 Task: Create new Company, with domain: 'bankofamerica.com' and type: 'Other'. Add new contact for this company, with mail Id: 'Mohit_Patel@bankofamerica.com', First Name: Mohit, Last name:  Patel, Job Title: 'Administrative Assistant', Phone Number: '(202) 555-9013'. Change life cycle stage to  Lead and lead status to  Open. Logged in from softage.5@softage.net
Action: Mouse moved to (61, 44)
Screenshot: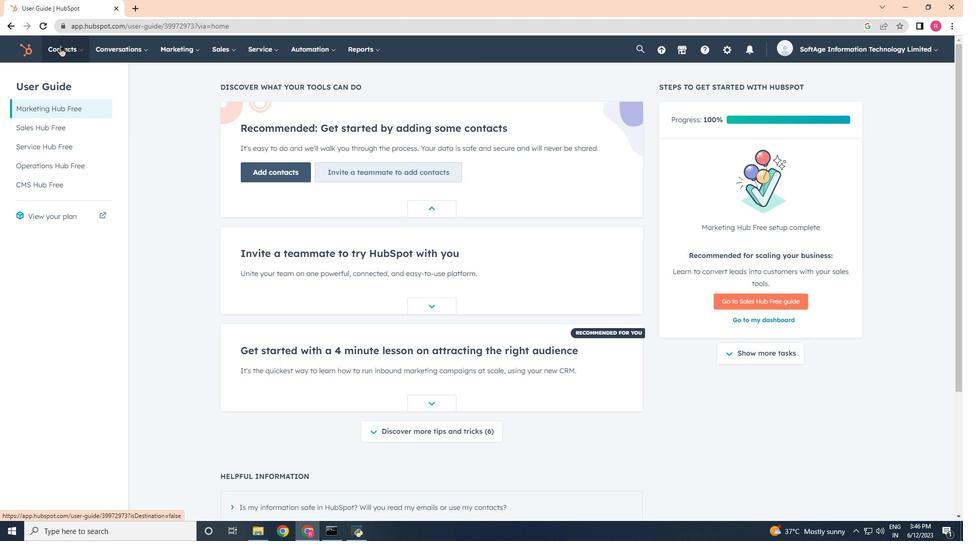 
Action: Mouse pressed left at (61, 44)
Screenshot: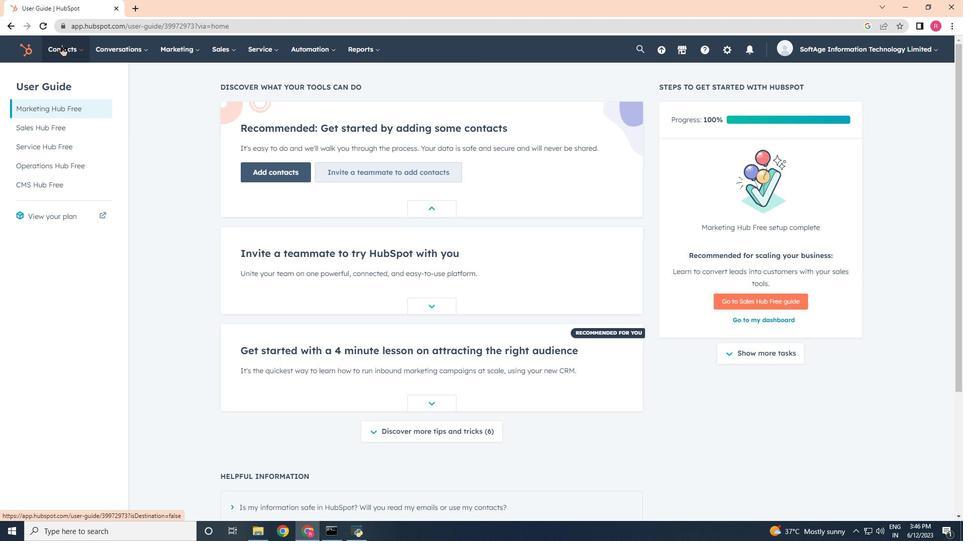 
Action: Mouse moved to (98, 92)
Screenshot: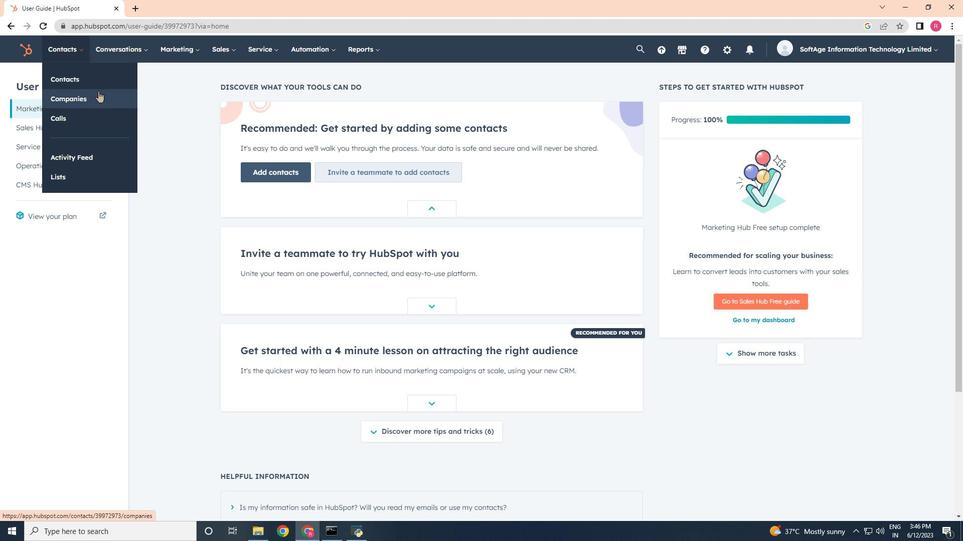 
Action: Mouse pressed left at (98, 92)
Screenshot: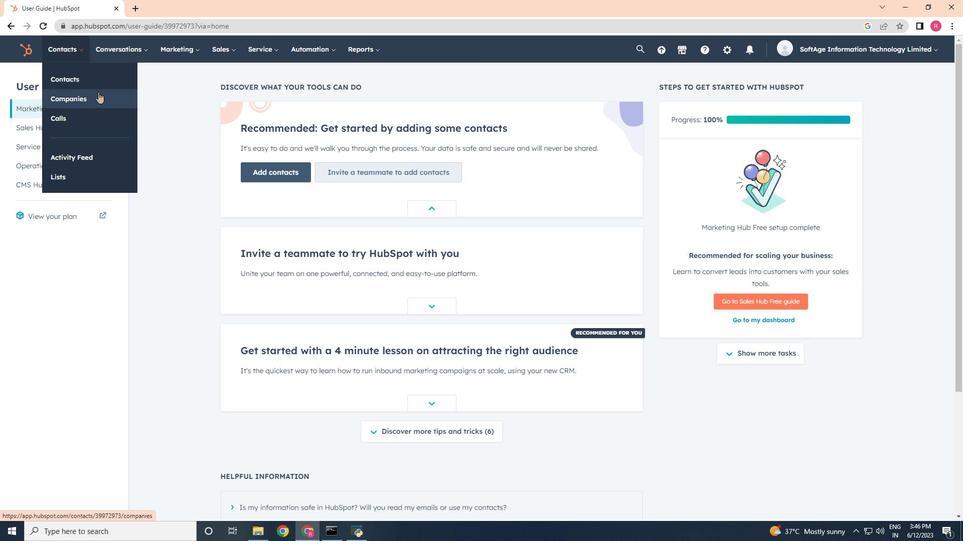 
Action: Mouse moved to (915, 86)
Screenshot: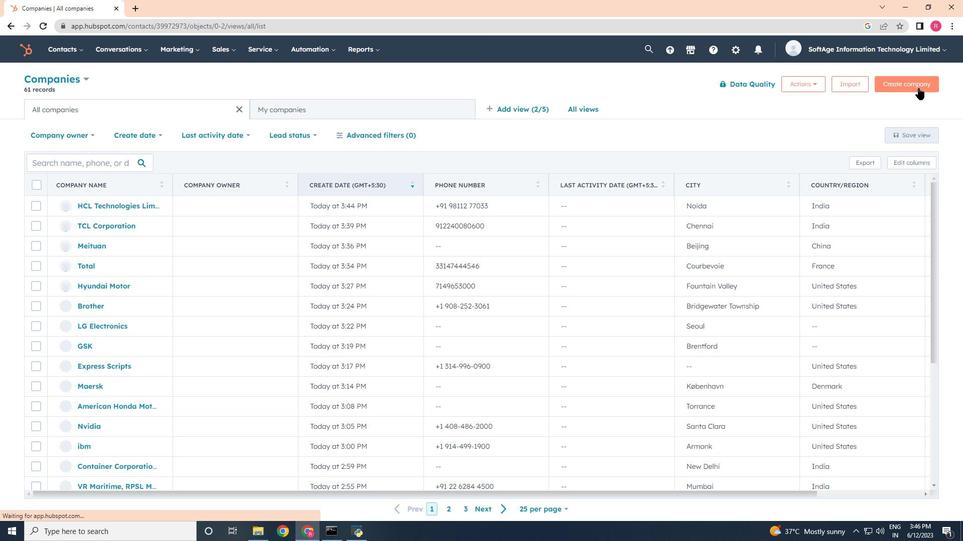 
Action: Mouse pressed left at (915, 86)
Screenshot: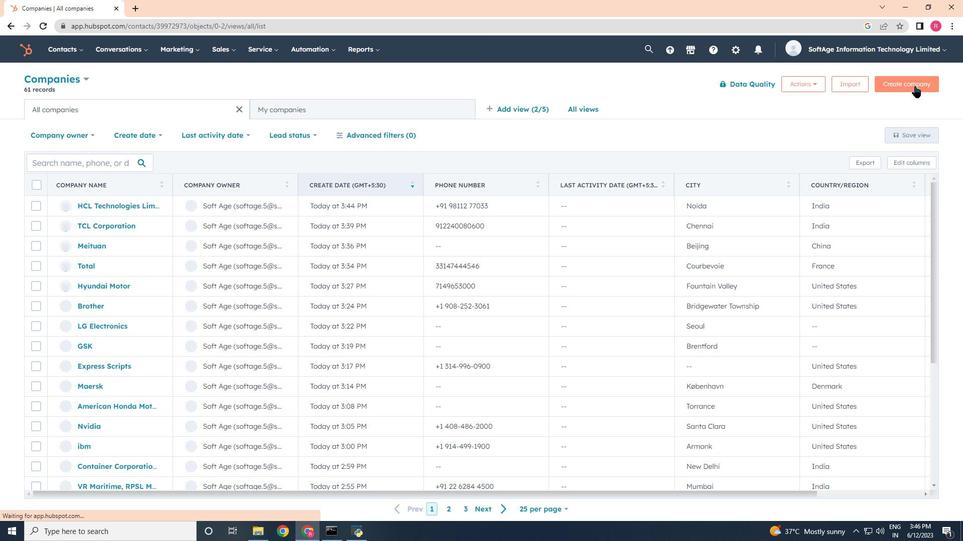 
Action: Mouse moved to (736, 133)
Screenshot: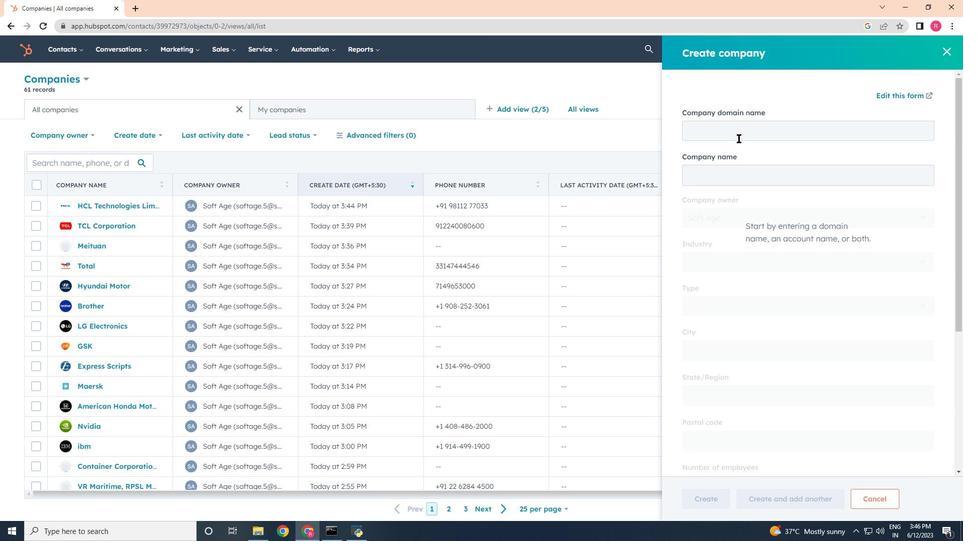 
Action: Mouse pressed left at (736, 133)
Screenshot: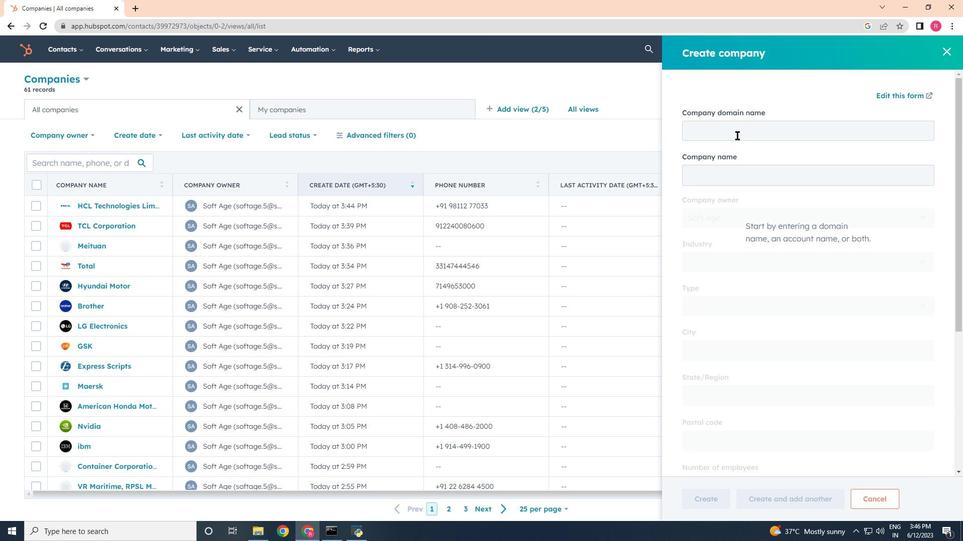 
Action: Key pressed bankofamerica.com
Screenshot: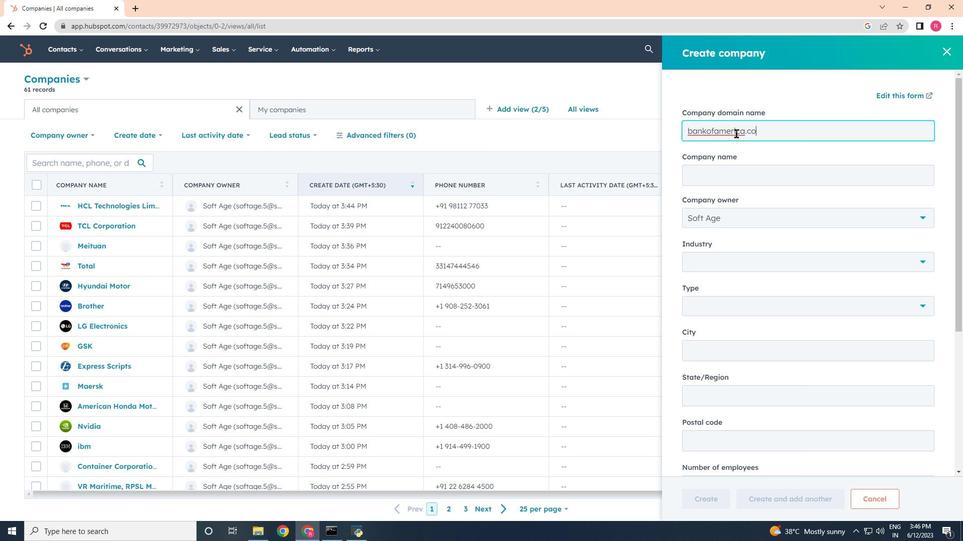 
Action: Mouse moved to (729, 298)
Screenshot: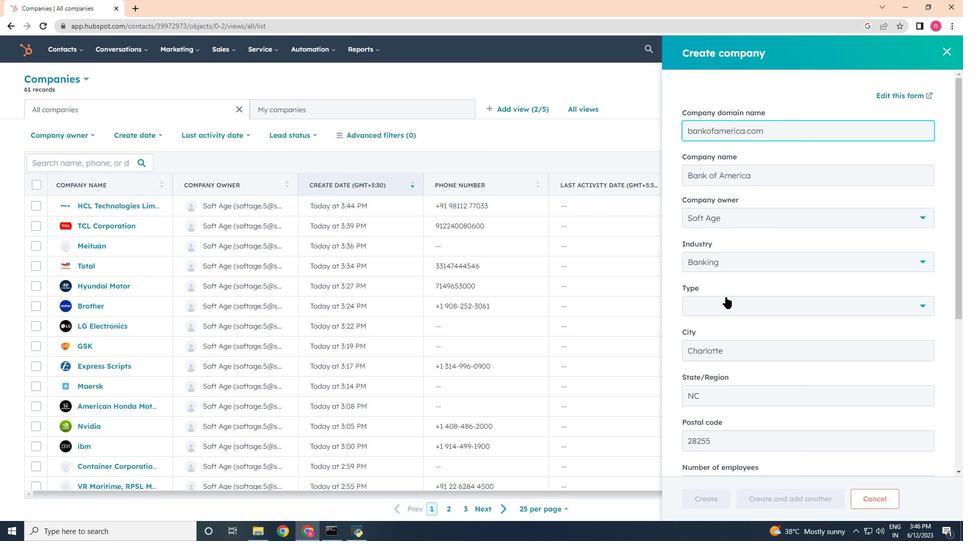 
Action: Mouse pressed left at (729, 298)
Screenshot: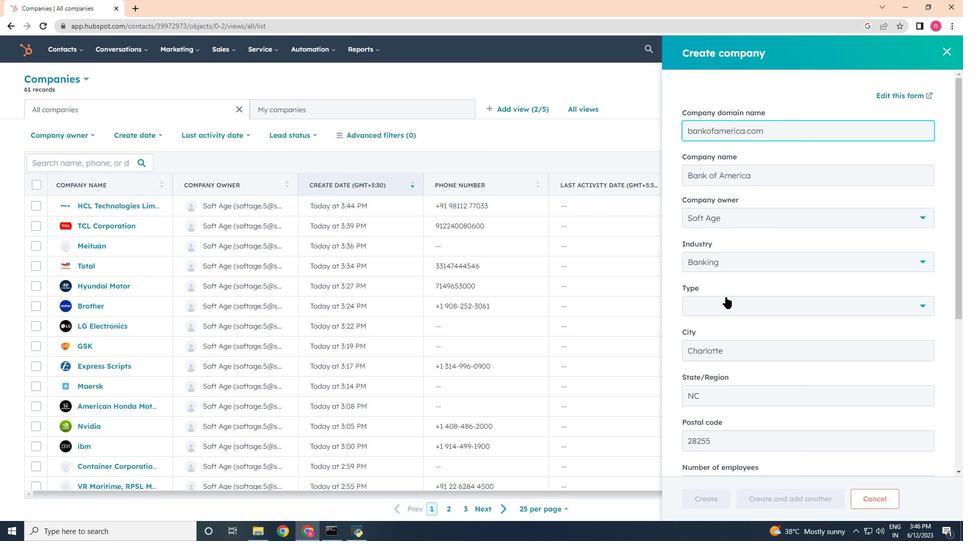 
Action: Mouse moved to (713, 426)
Screenshot: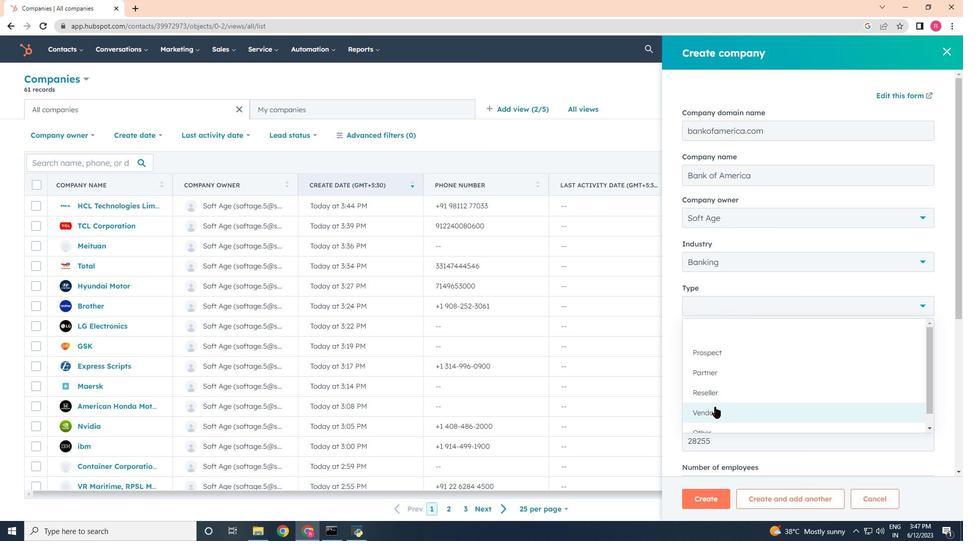 
Action: Mouse pressed left at (713, 426)
Screenshot: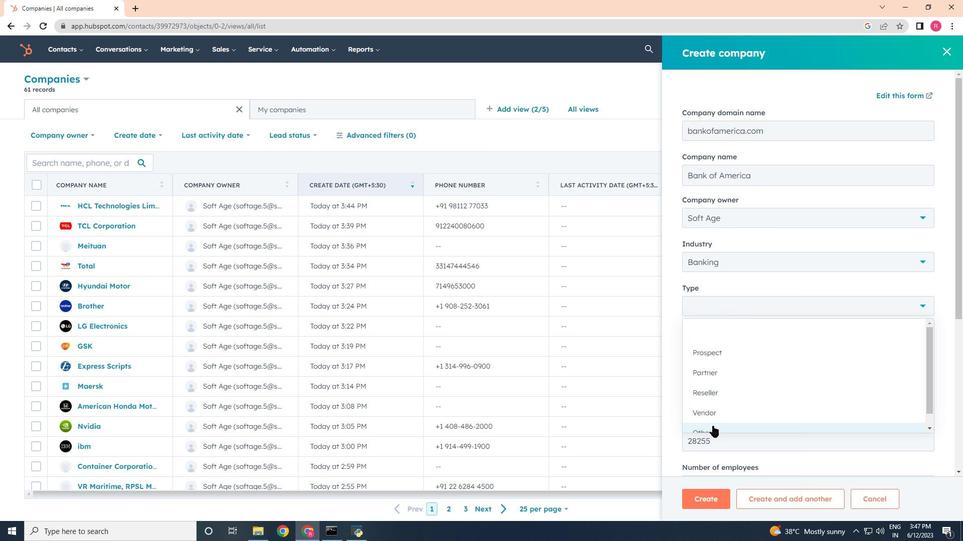 
Action: Mouse moved to (723, 400)
Screenshot: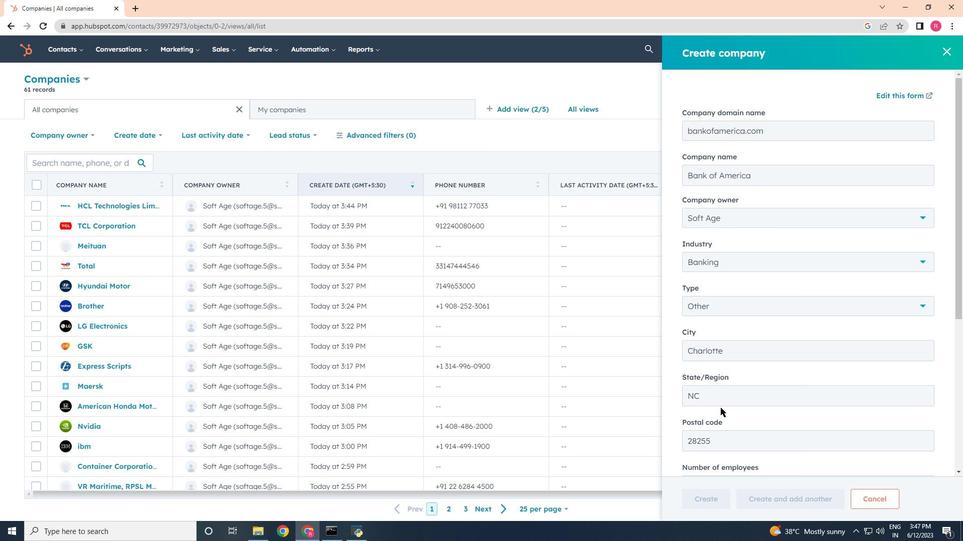 
Action: Mouse scrolled (723, 400) with delta (0, 0)
Screenshot: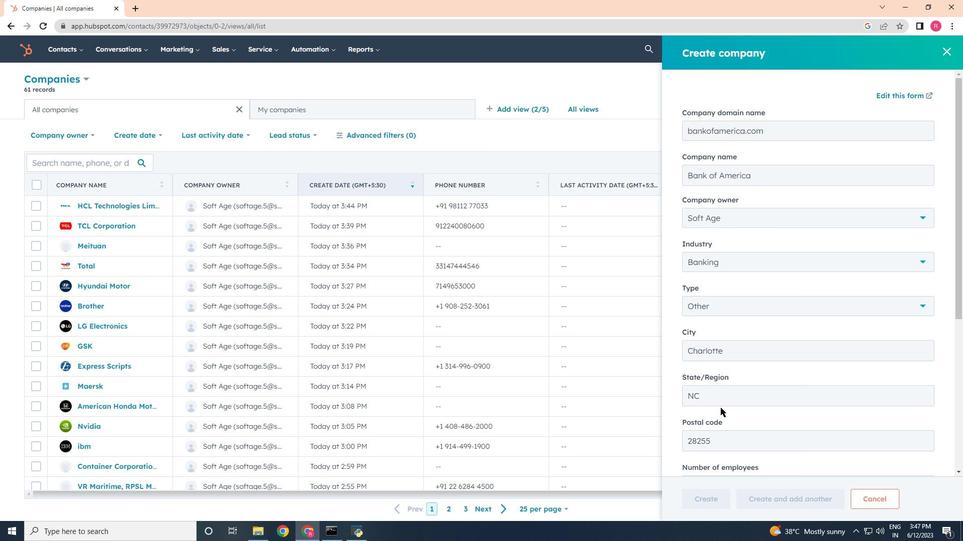 
Action: Mouse scrolled (723, 400) with delta (0, 0)
Screenshot: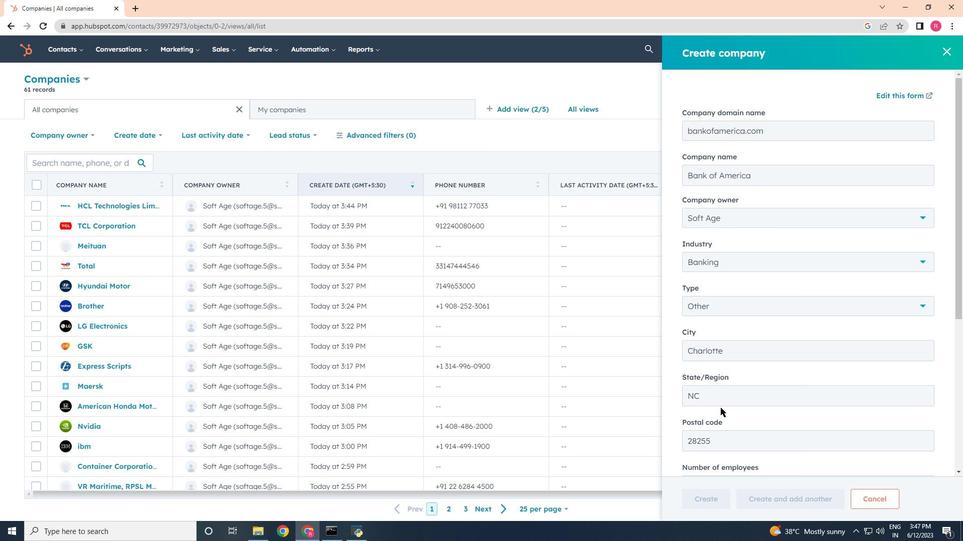 
Action: Mouse scrolled (723, 400) with delta (0, 0)
Screenshot: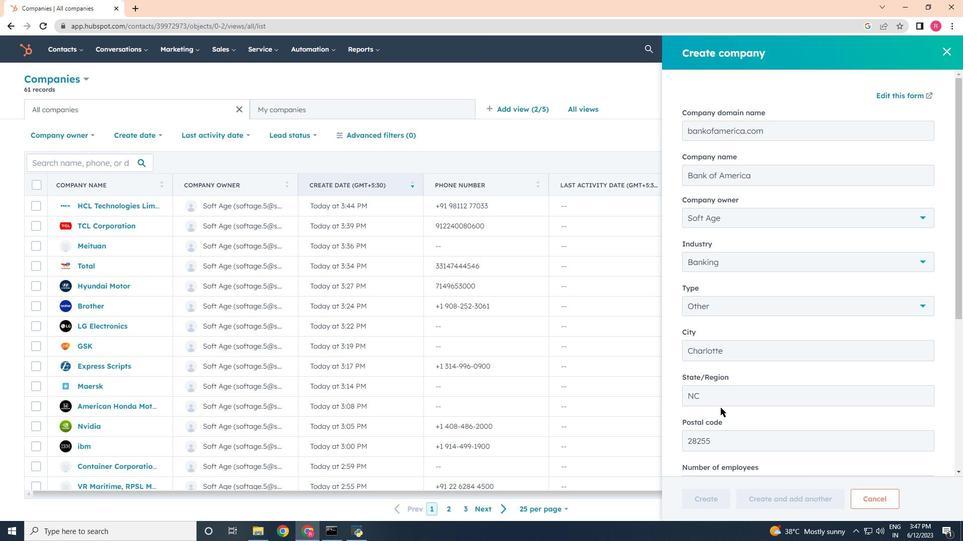 
Action: Mouse scrolled (723, 400) with delta (0, 0)
Screenshot: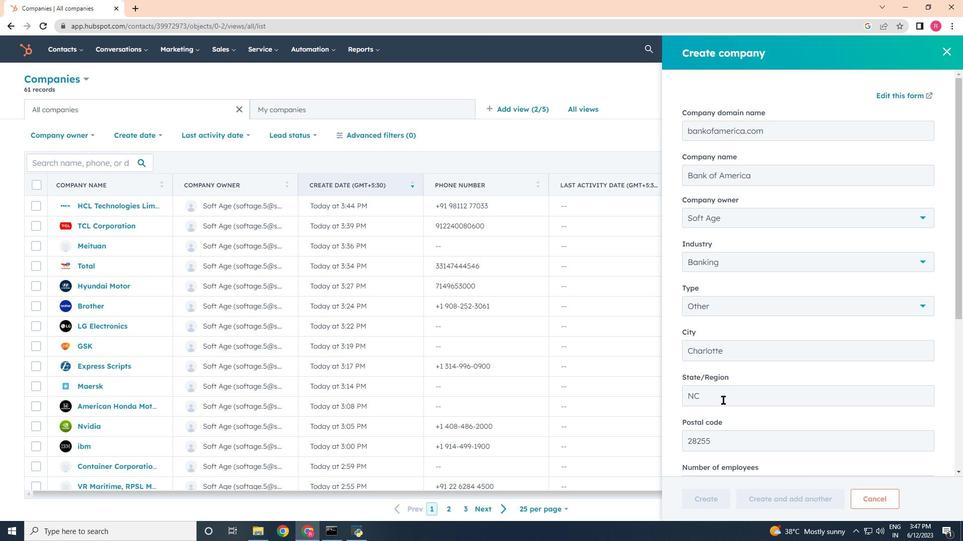 
Action: Mouse moved to (725, 398)
Screenshot: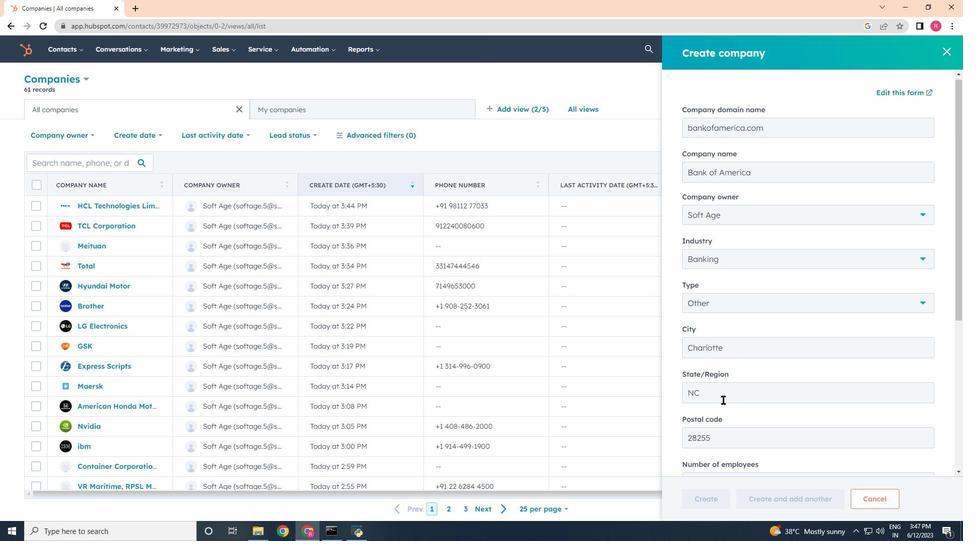 
Action: Mouse scrolled (725, 398) with delta (0, 0)
Screenshot: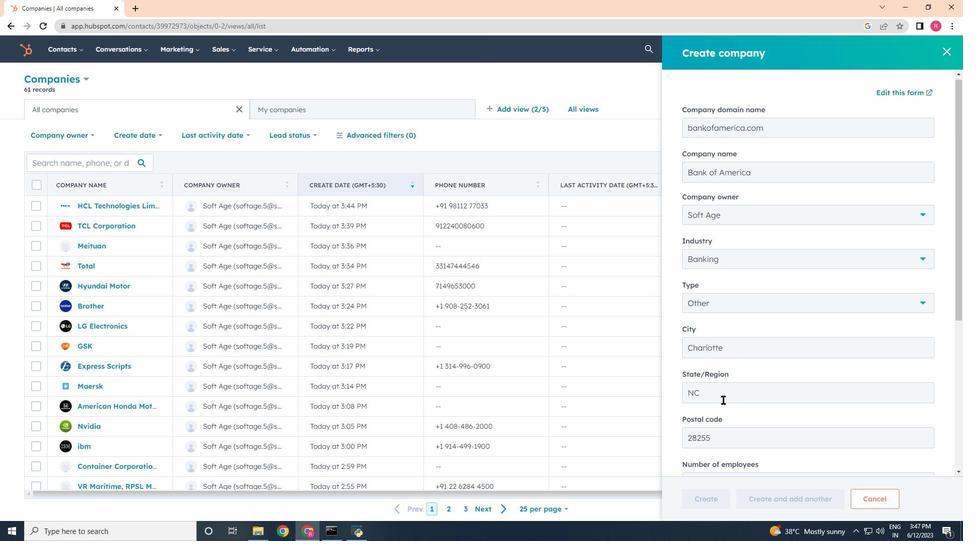 
Action: Mouse moved to (701, 501)
Screenshot: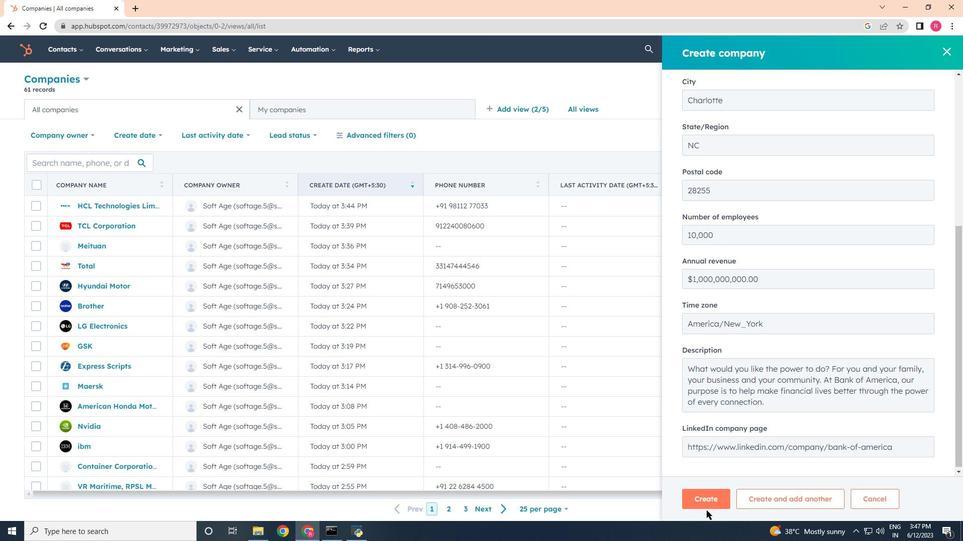 
Action: Mouse pressed left at (701, 501)
Screenshot: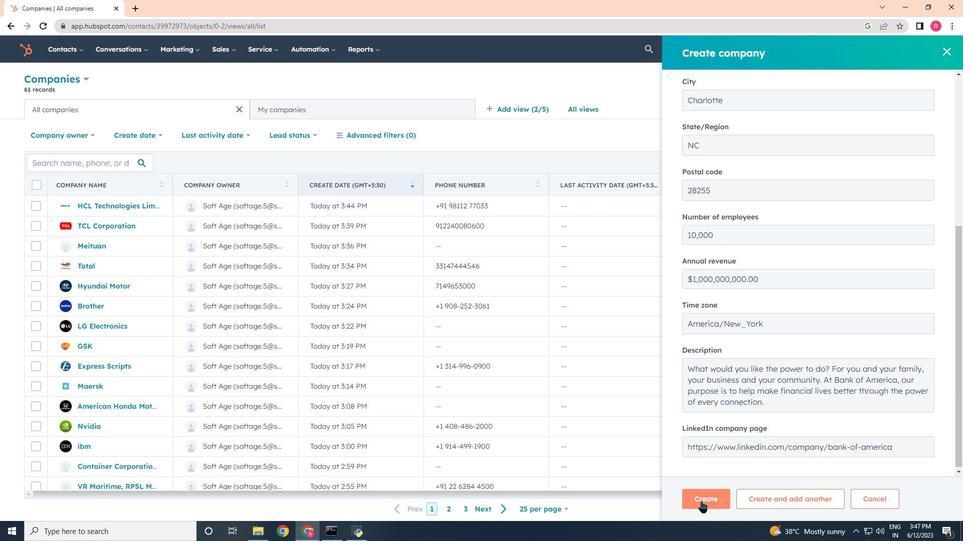 
Action: Mouse moved to (685, 325)
Screenshot: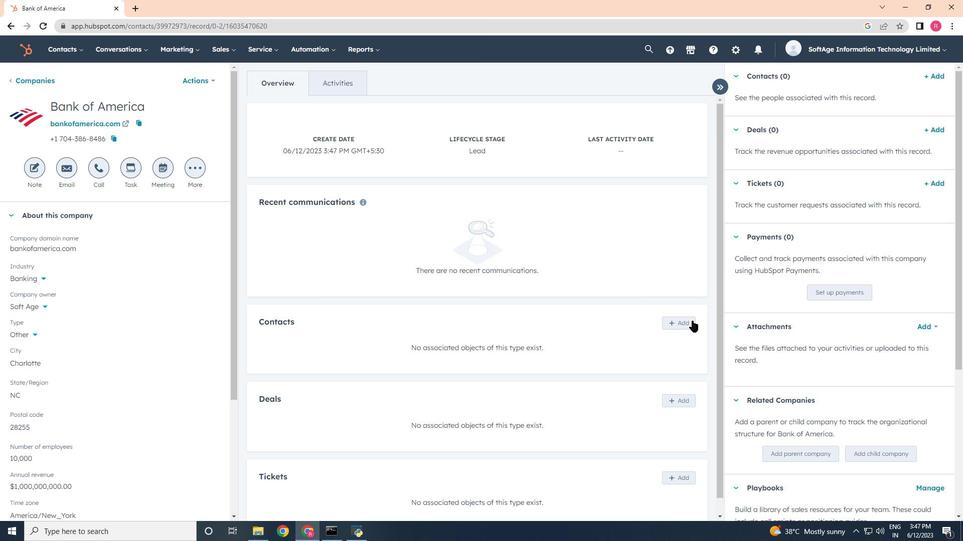 
Action: Mouse pressed left at (685, 325)
Screenshot: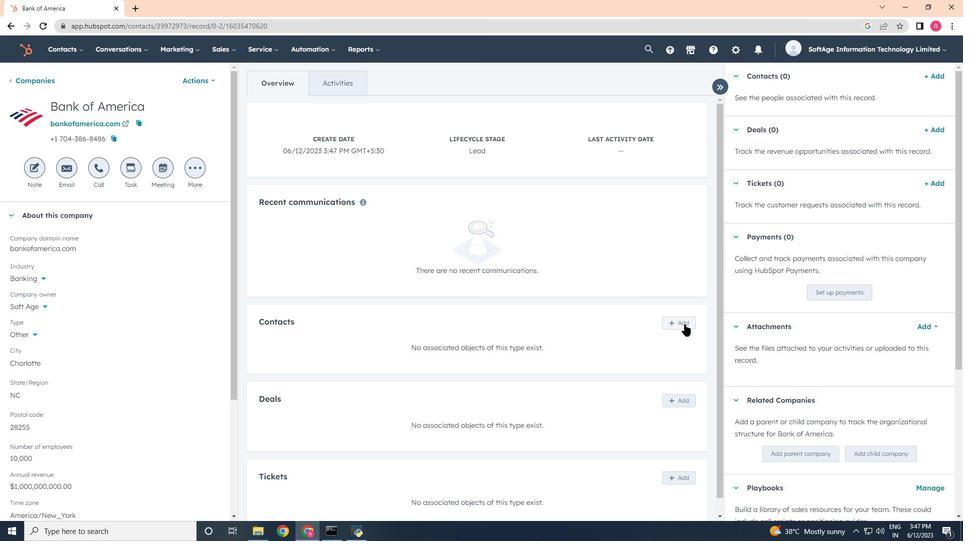 
Action: Mouse moved to (738, 106)
Screenshot: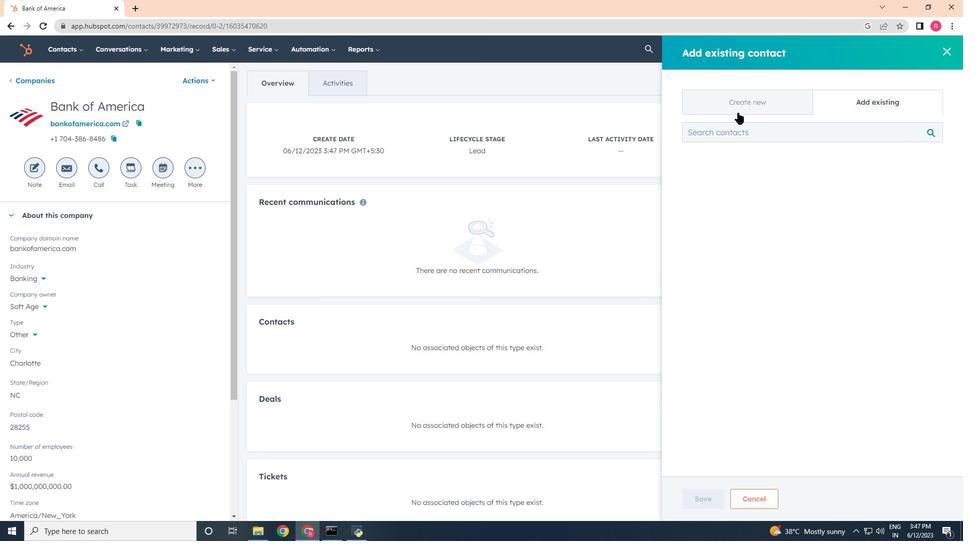 
Action: Mouse pressed left at (738, 106)
Screenshot: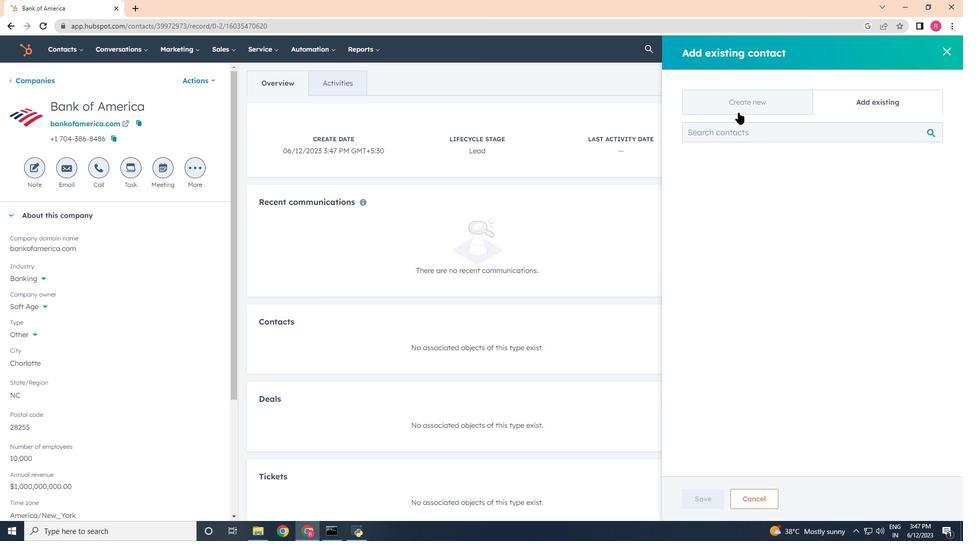 
Action: Mouse moved to (734, 175)
Screenshot: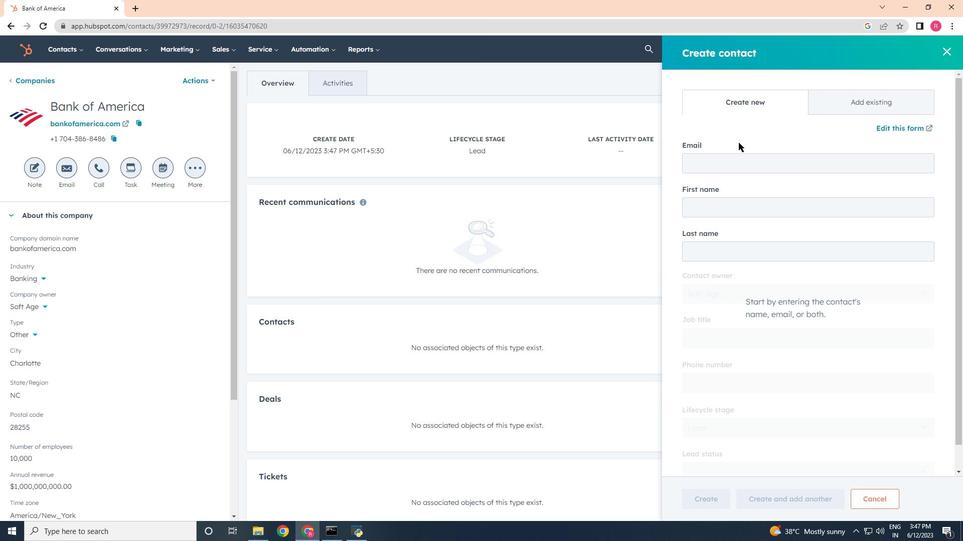 
Action: Mouse pressed left at (734, 175)
Screenshot: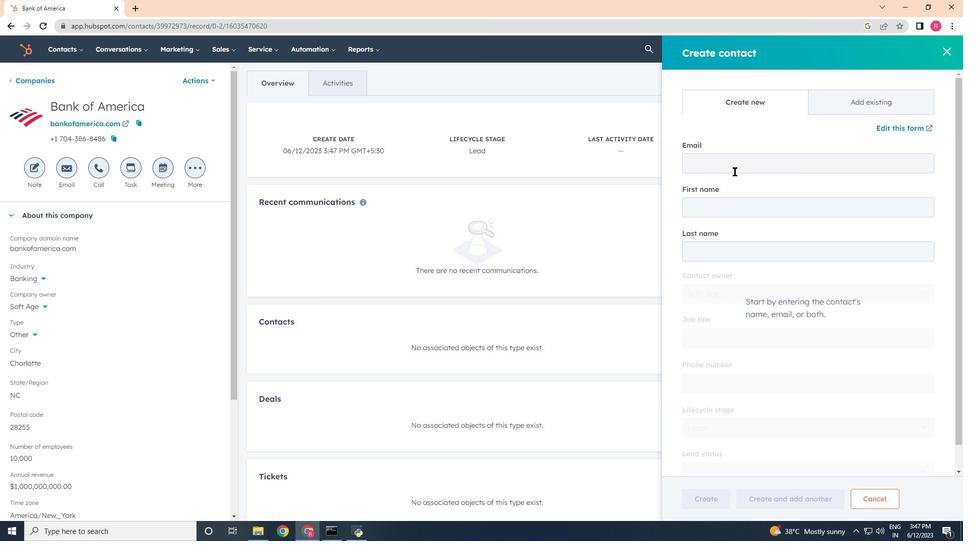 
Action: Mouse moved to (724, 161)
Screenshot: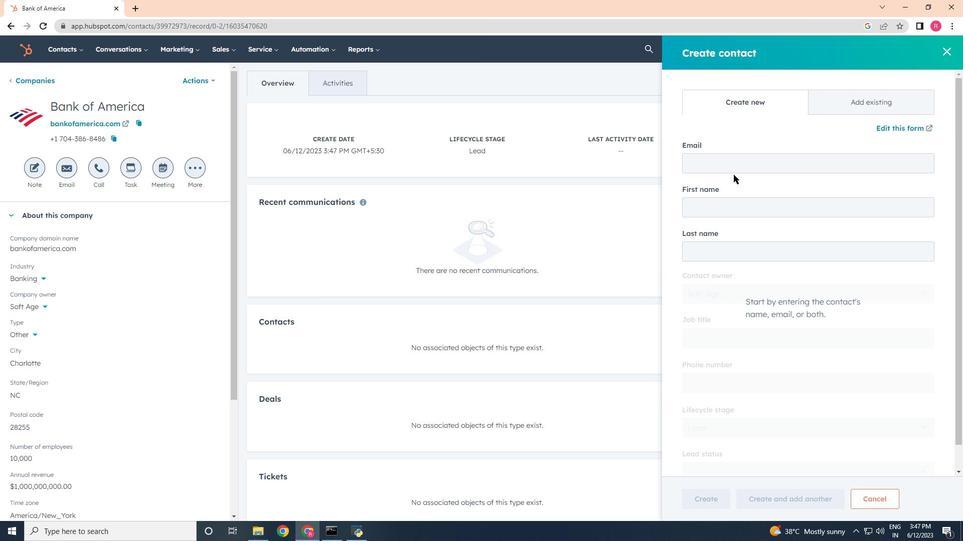 
Action: Mouse pressed left at (724, 161)
Screenshot: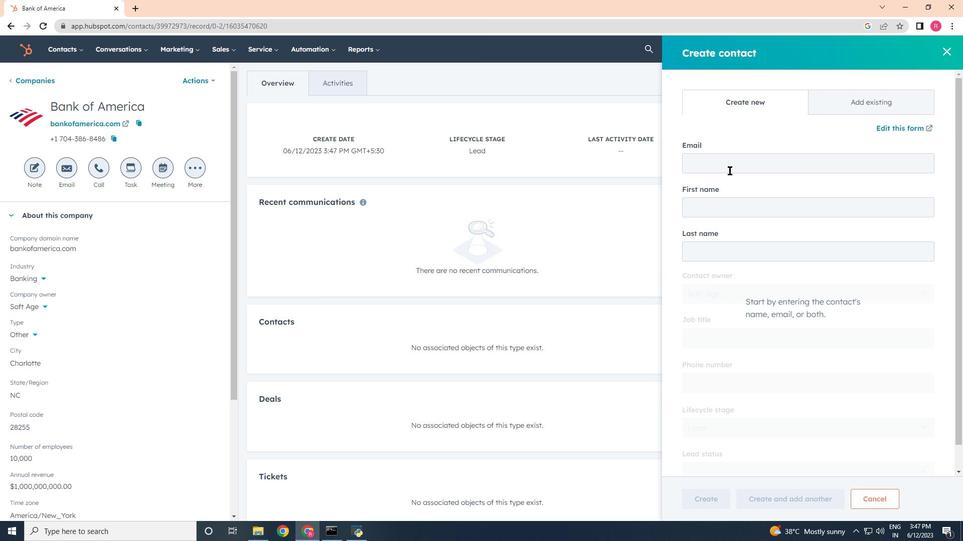 
Action: Key pressed <Key.shift>Mohit<Key.shift><Key.shift><Key.shift><Key.shift><Key.shift><Key.shift><Key.shift><Key.shift><Key.shift><Key.shift><Key.shift><Key.shift><Key.shift><Key.shift><Key.shift><Key.shift><Key.shift><Key.shift><Key.shift><Key.shift><Key.shift><Key.shift>_p<Key.shift><Key.backspace><Key.shift>Ptel
Screenshot: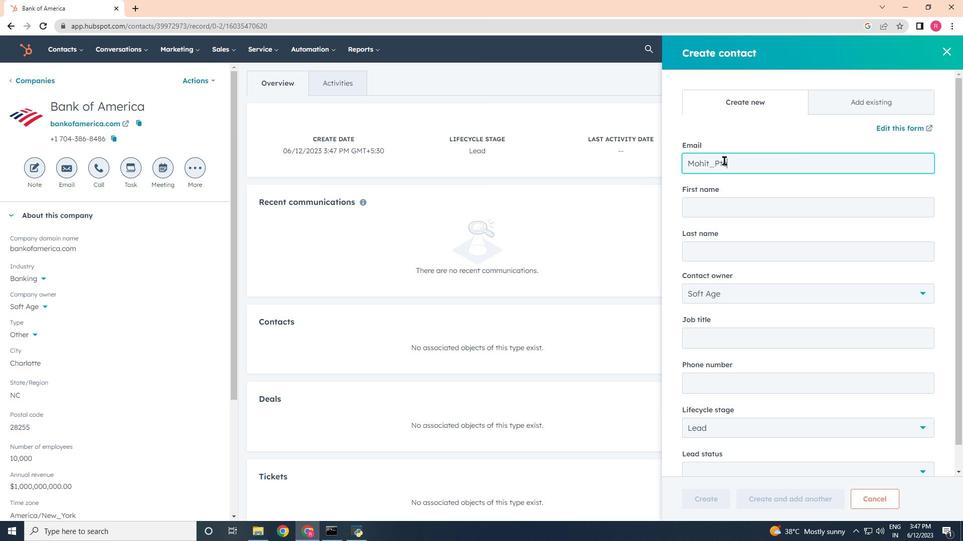 
Action: Mouse moved to (893, 245)
Screenshot: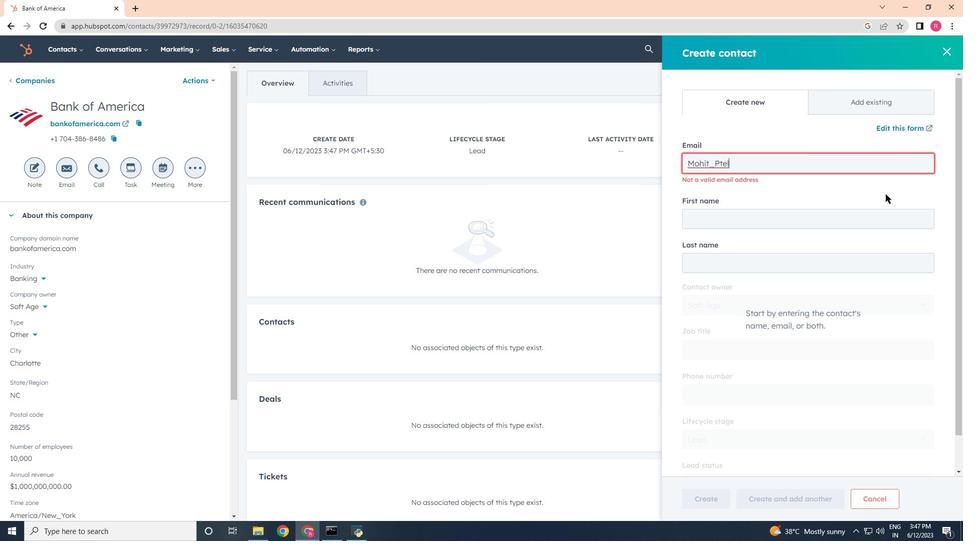
Action: Key pressed <Key.backspace><Key.backspace><Key.backspace>atel<Key.shift>@bankofamerica
Screenshot: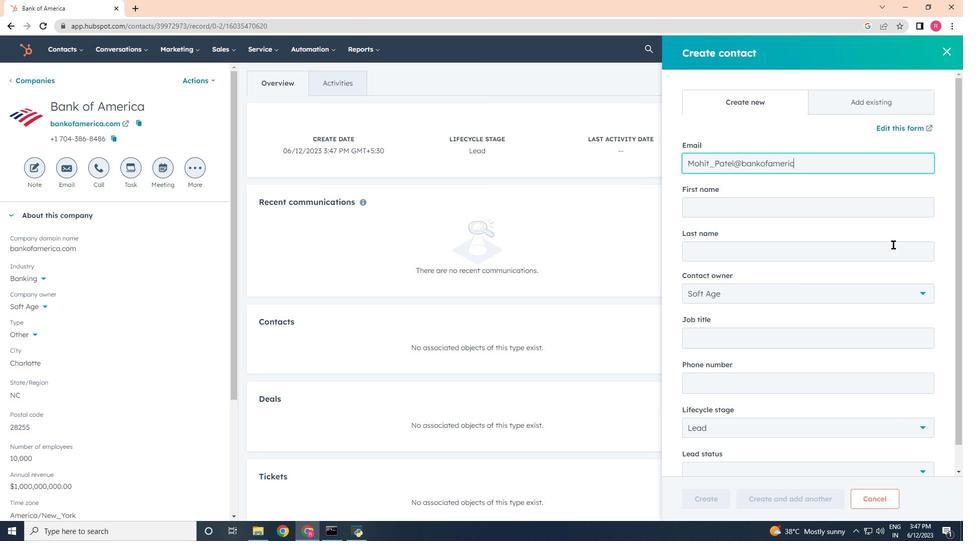 
Action: Mouse moved to (740, 222)
Screenshot: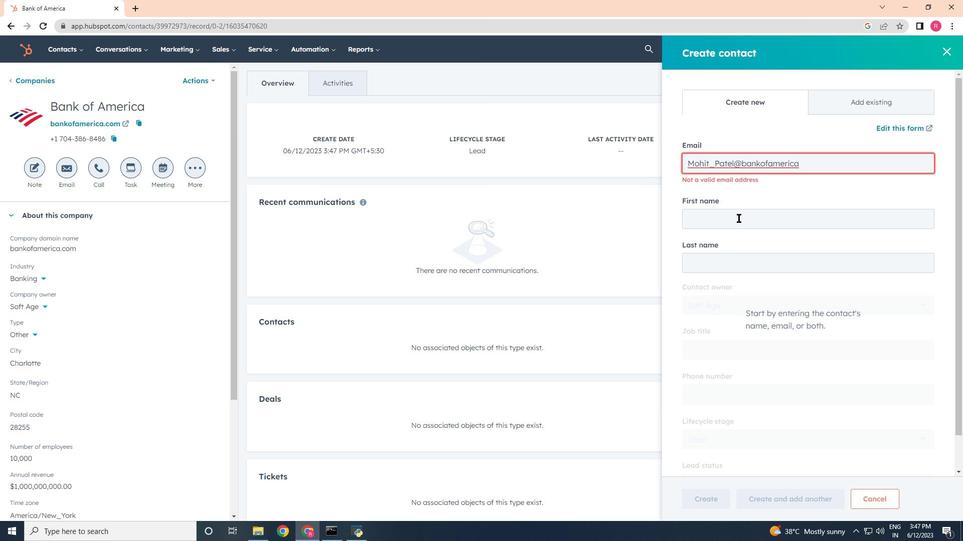 
Action: Mouse pressed left at (740, 222)
Screenshot: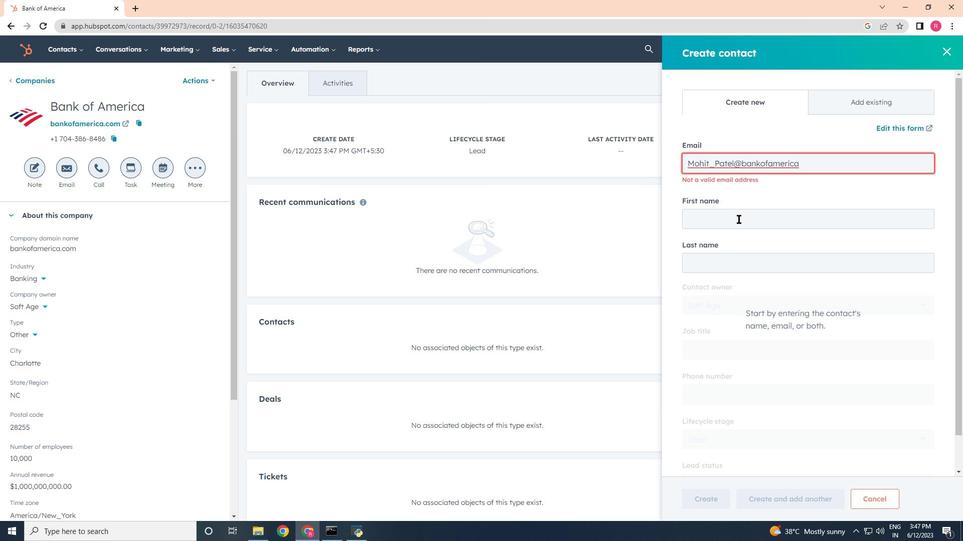 
Action: Mouse moved to (825, 169)
Screenshot: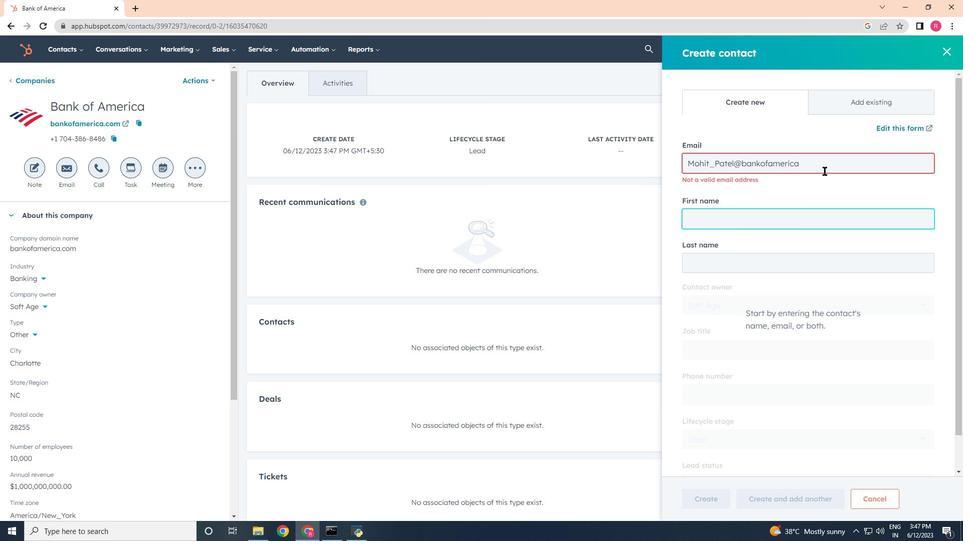 
Action: Mouse pressed left at (825, 169)
Screenshot: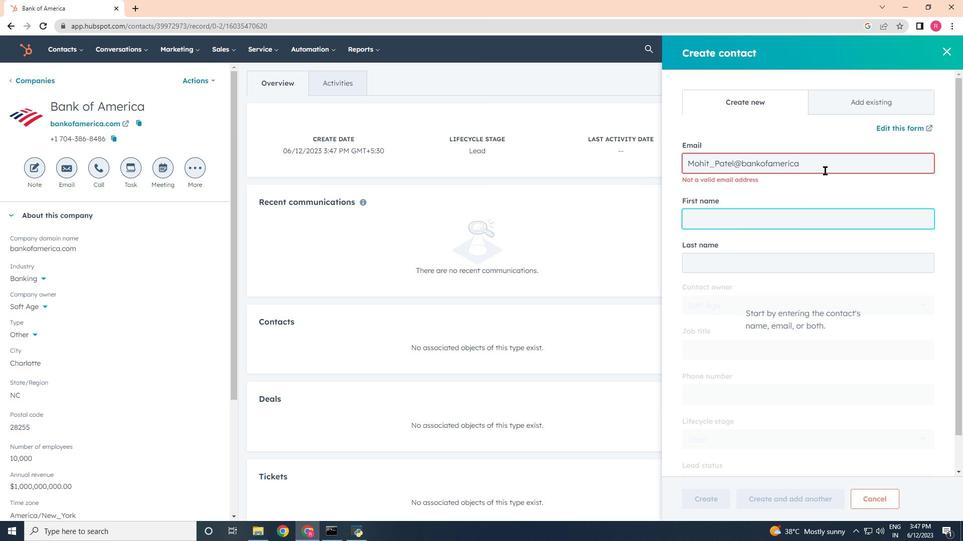 
Action: Key pressed <Key.backspace>a
Screenshot: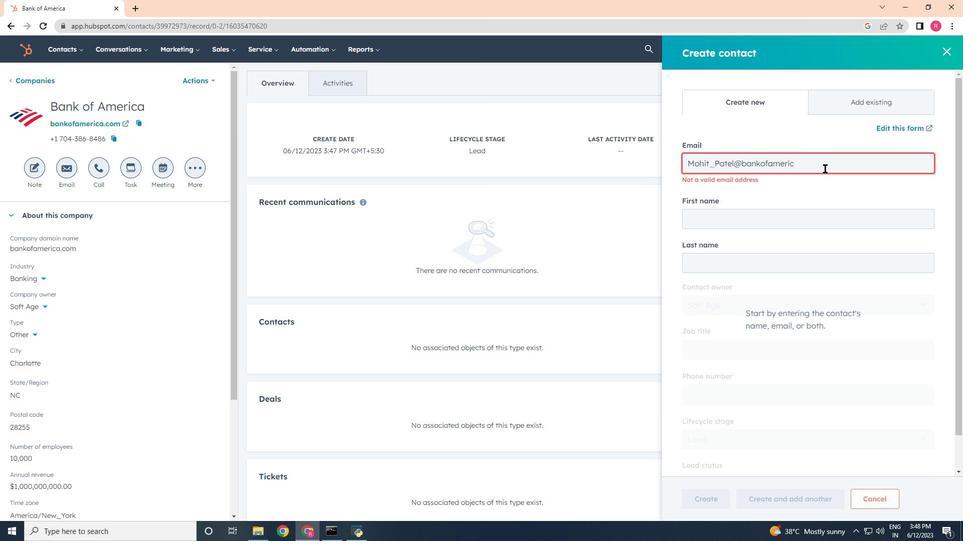 
Action: Mouse moved to (717, 169)
Screenshot: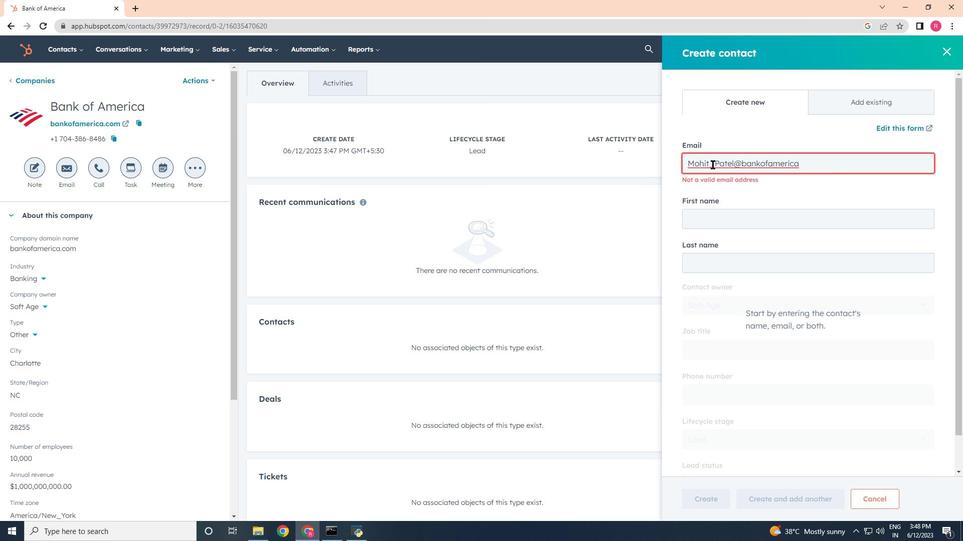 
Action: Mouse pressed left at (717, 169)
Screenshot: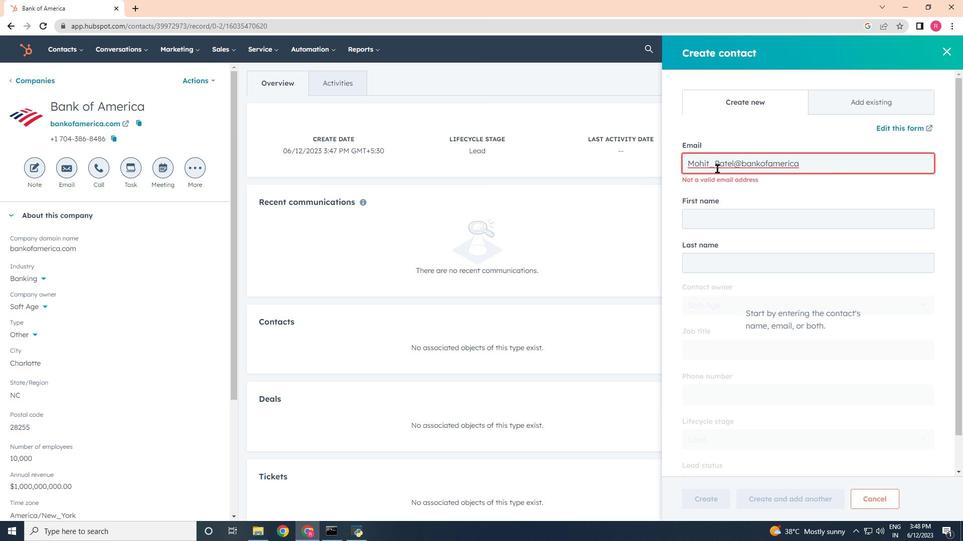 
Action: Mouse moved to (815, 159)
Screenshot: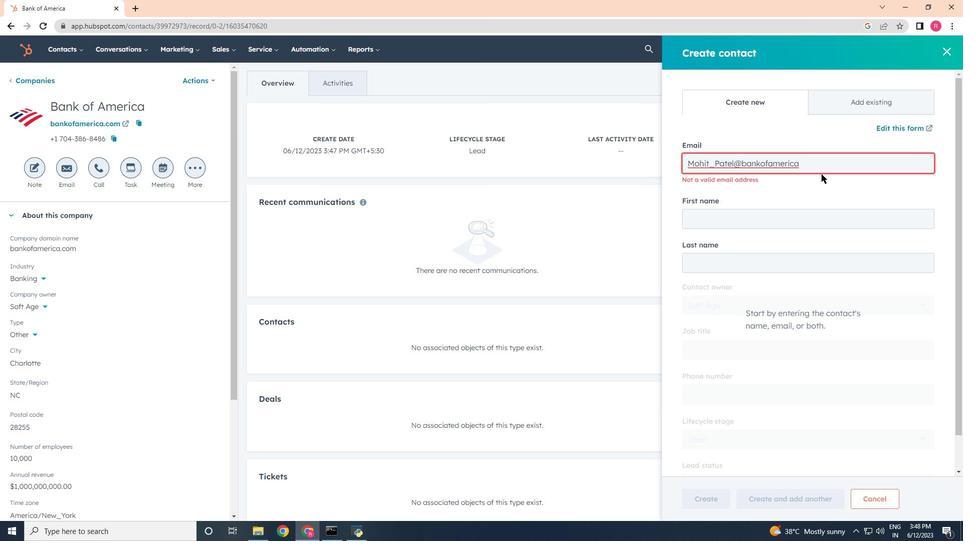 
Action: Mouse pressed left at (815, 159)
Screenshot: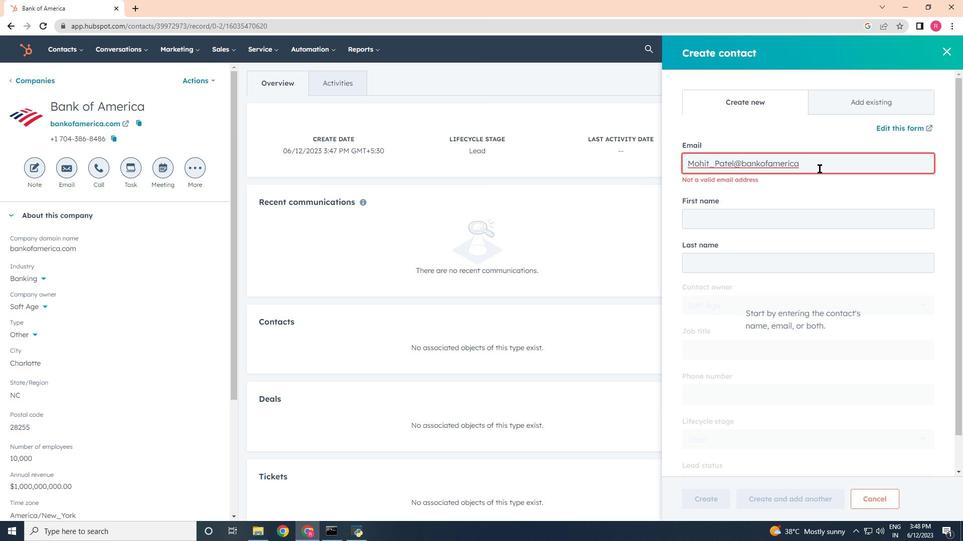 
Action: Mouse moved to (814, 161)
Screenshot: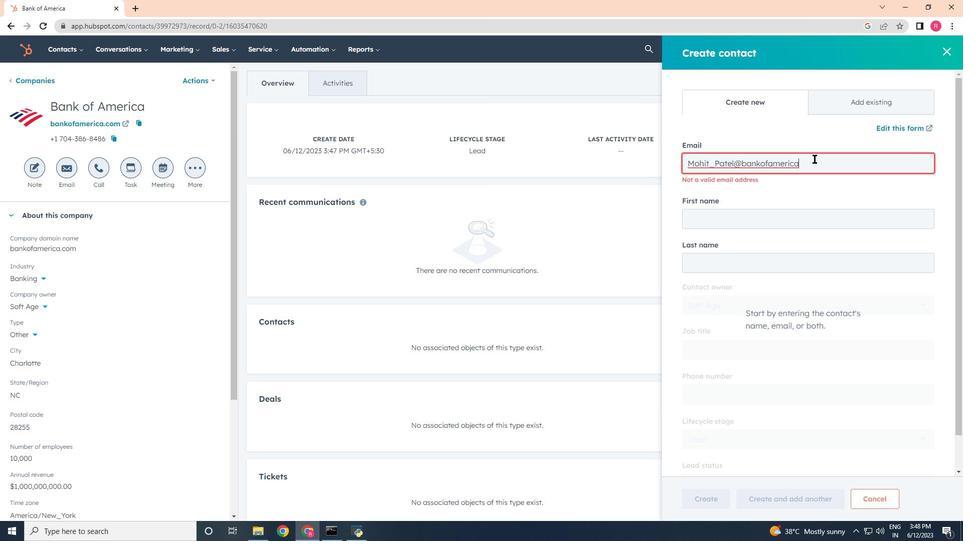 
Action: Key pressed .com
Screenshot: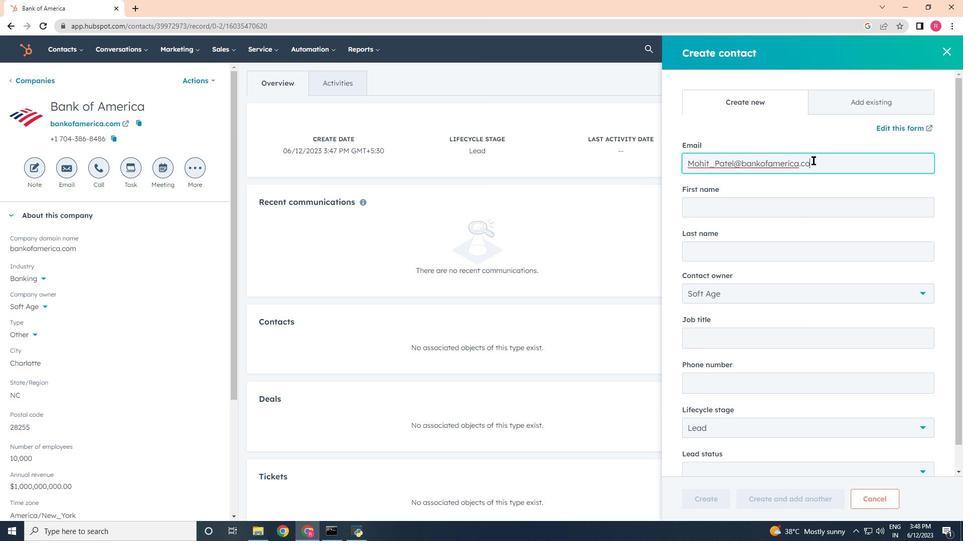 
Action: Mouse moved to (785, 209)
Screenshot: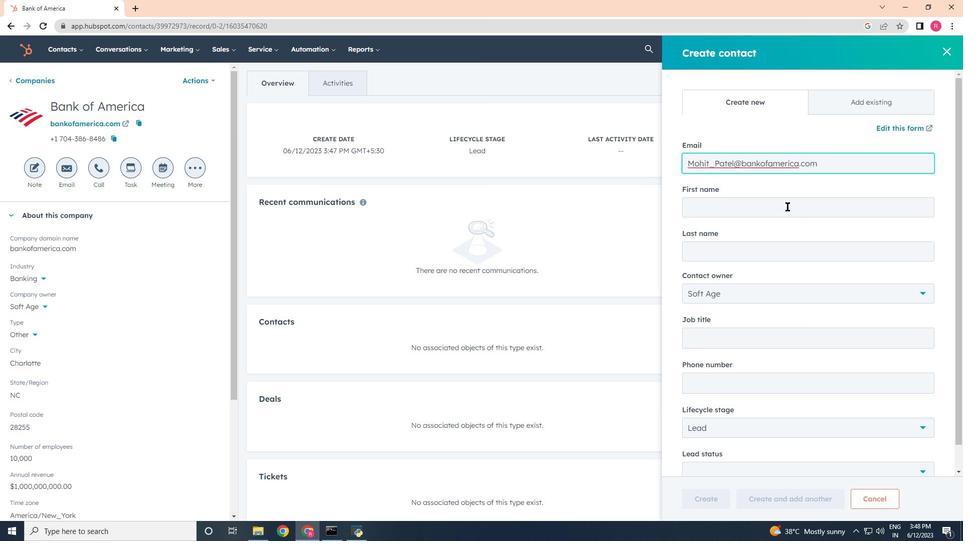 
Action: Mouse pressed left at (785, 209)
Screenshot: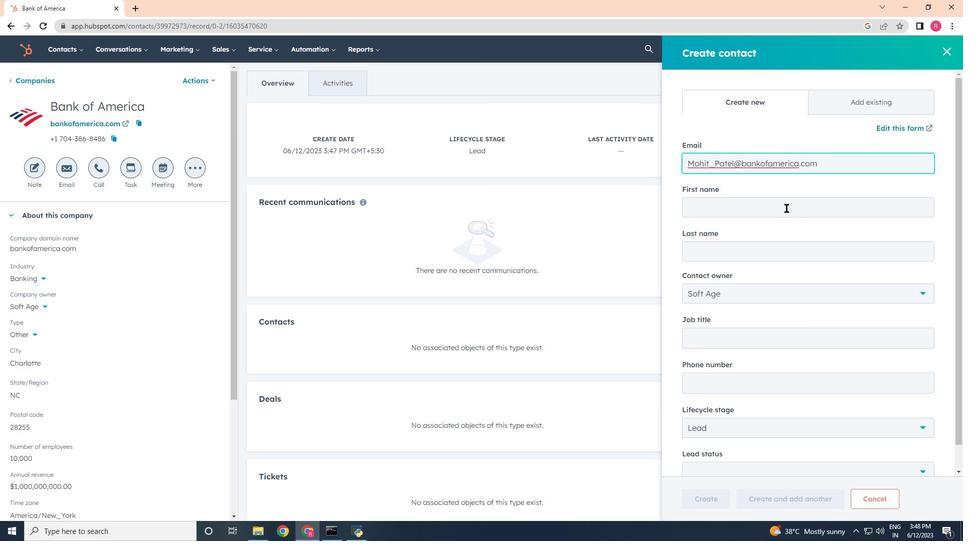 
Action: Key pressed <Key.shift><Key.shift>Mohit<Key.tab><Key.shift>Patel
Screenshot: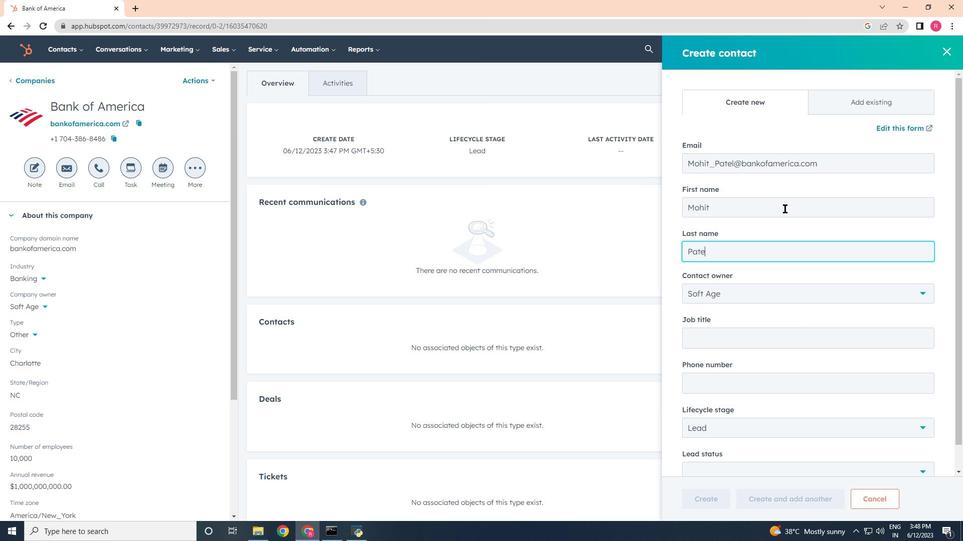 
Action: Mouse moved to (747, 336)
Screenshot: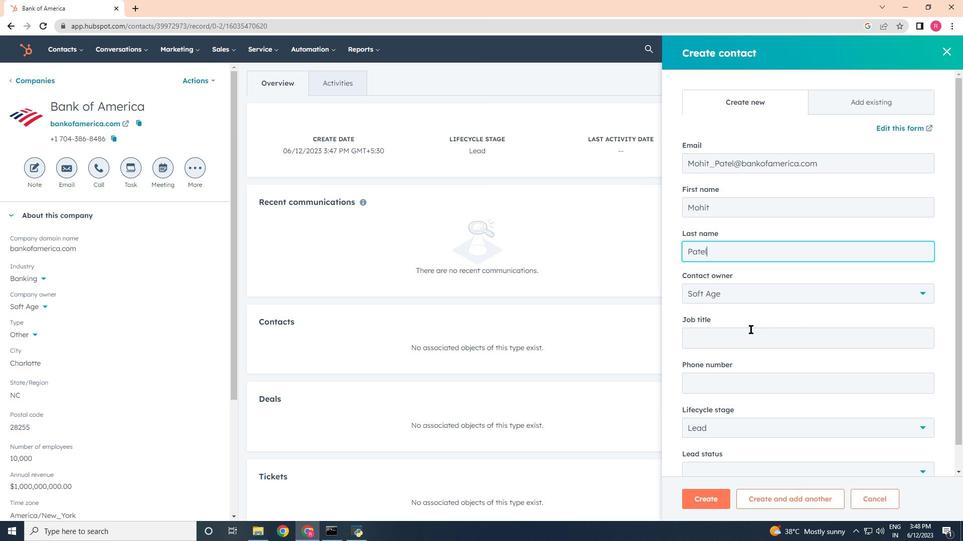 
Action: Mouse pressed left at (747, 336)
Screenshot: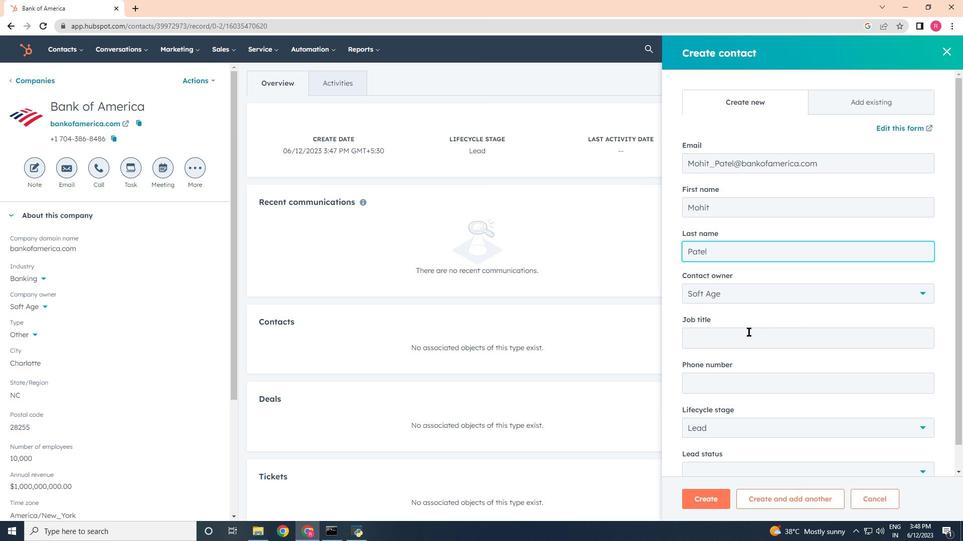 
Action: Key pressed <Key.shift>Administrative<Key.space><Key.shift>Assistant<Key.tab>2025559013
Screenshot: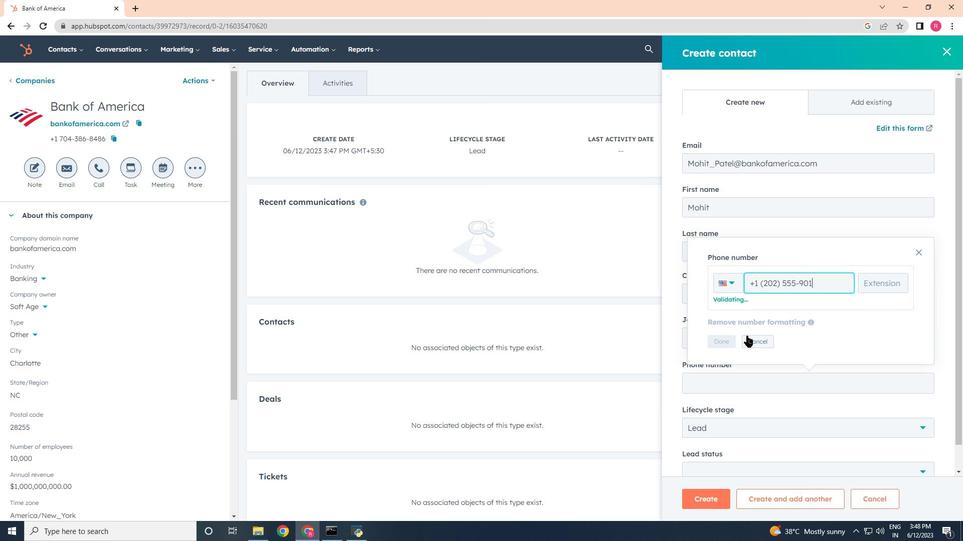 
Action: Mouse moved to (709, 339)
Screenshot: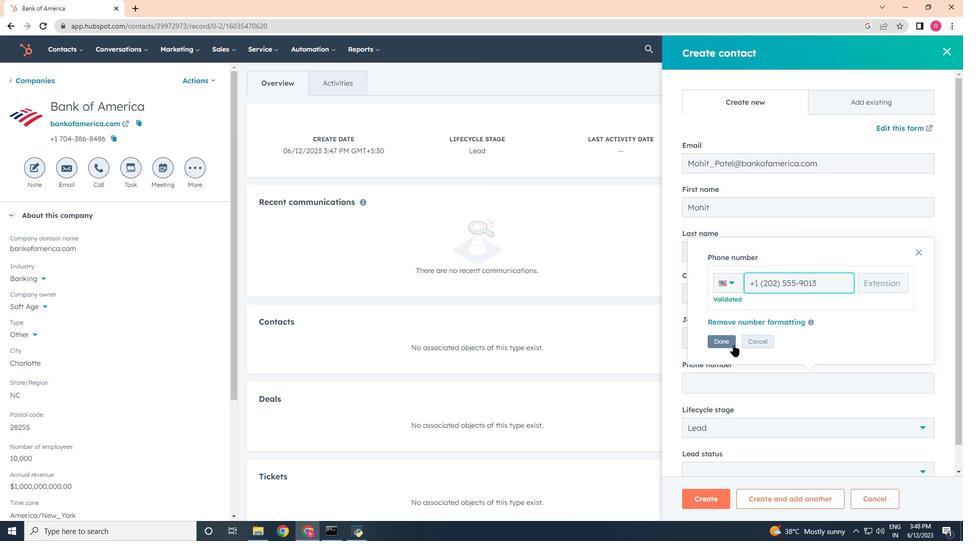 
Action: Mouse pressed left at (709, 339)
Screenshot: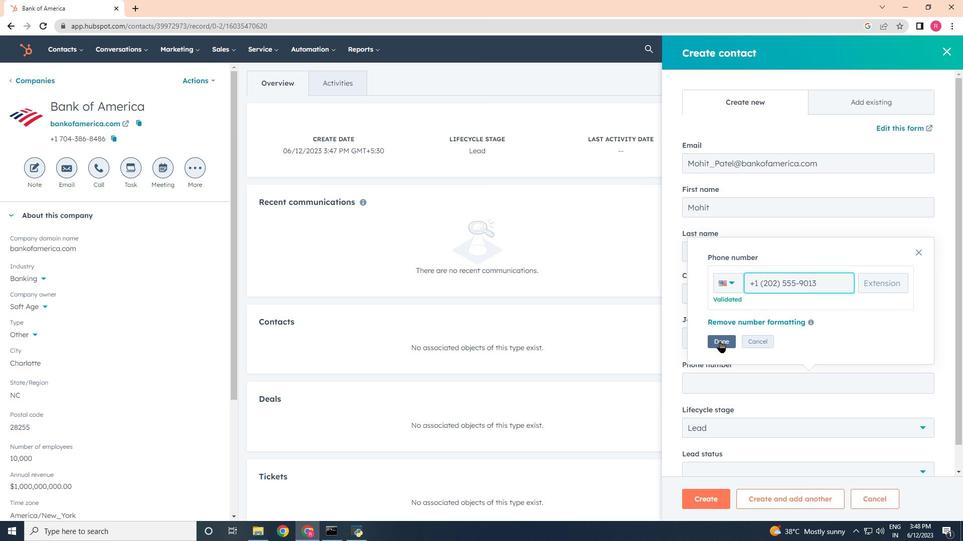 
Action: Mouse moved to (751, 430)
Screenshot: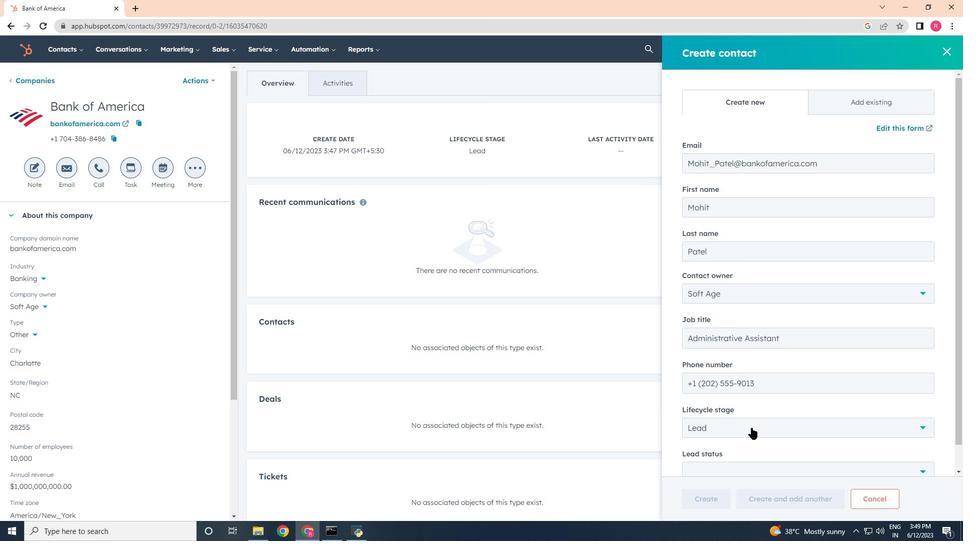 
Action: Mouse scrolled (751, 430) with delta (0, 0)
Screenshot: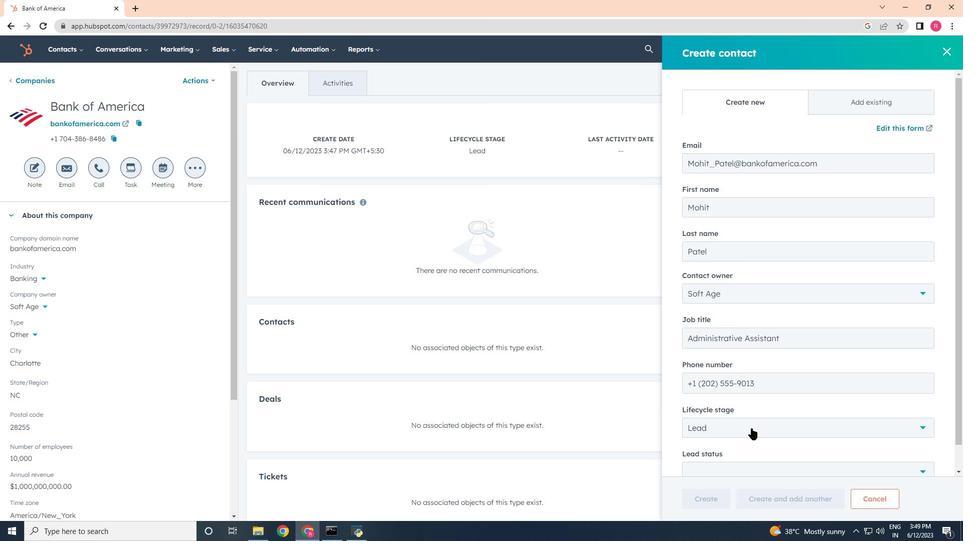 
Action: Mouse scrolled (751, 430) with delta (0, 0)
Screenshot: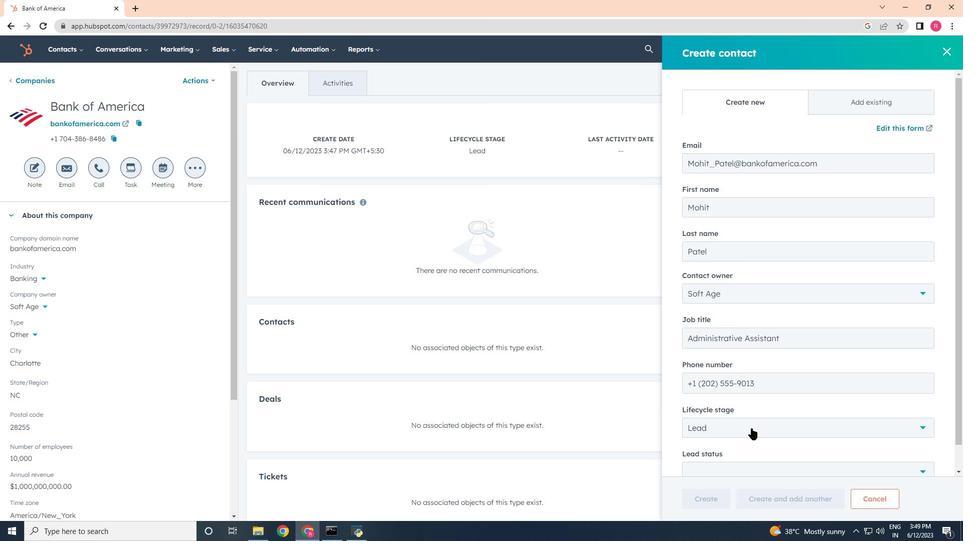 
Action: Mouse moved to (749, 400)
Screenshot: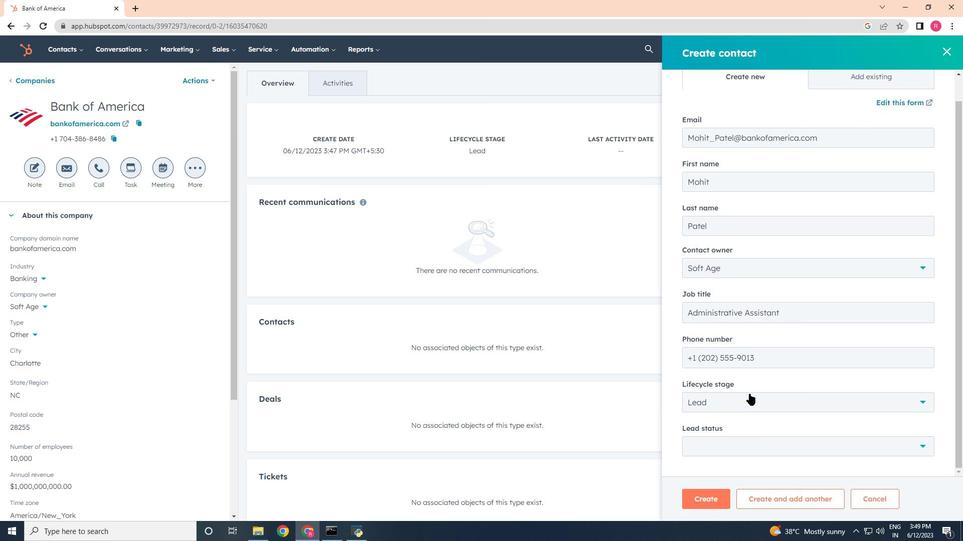 
Action: Mouse pressed left at (749, 400)
Screenshot: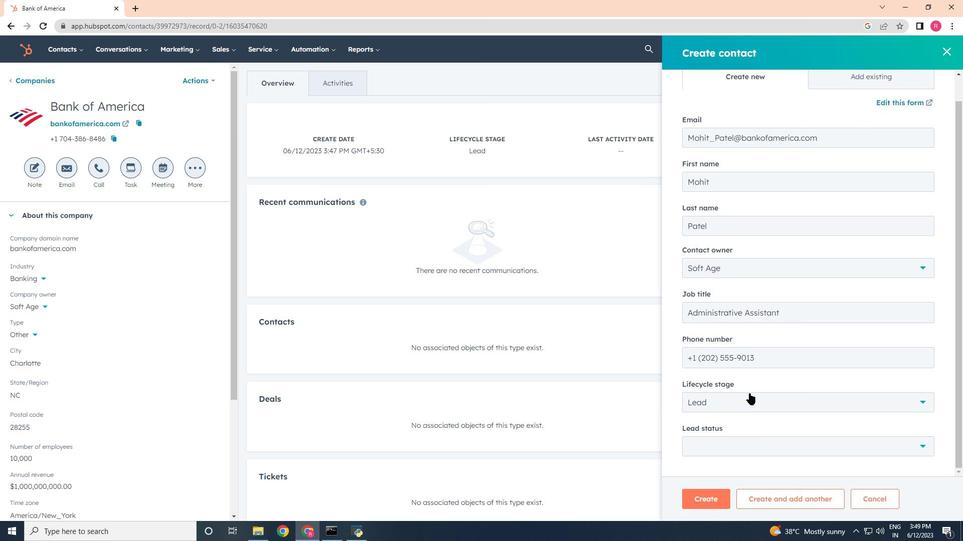 
Action: Mouse moved to (704, 311)
Screenshot: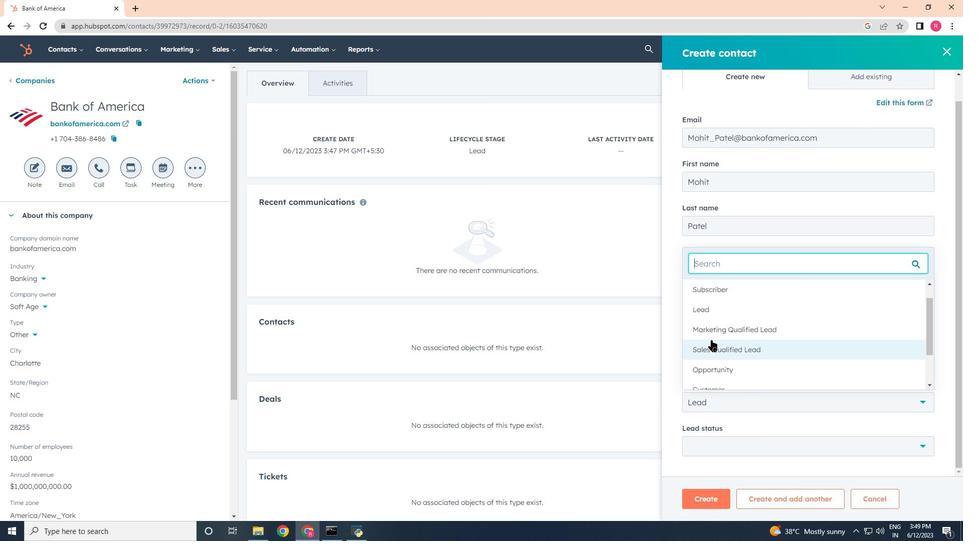 
Action: Mouse pressed left at (704, 311)
Screenshot: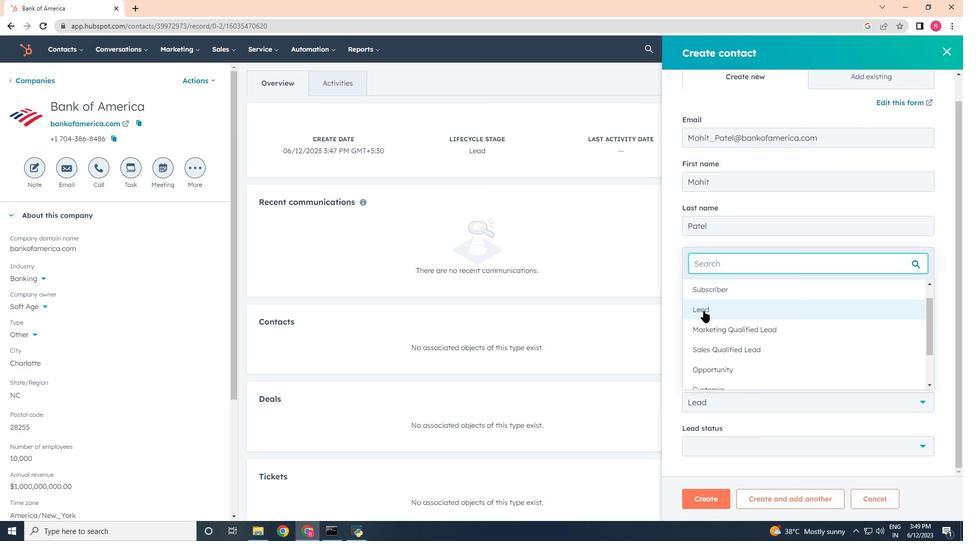 
Action: Mouse moved to (717, 444)
Screenshot: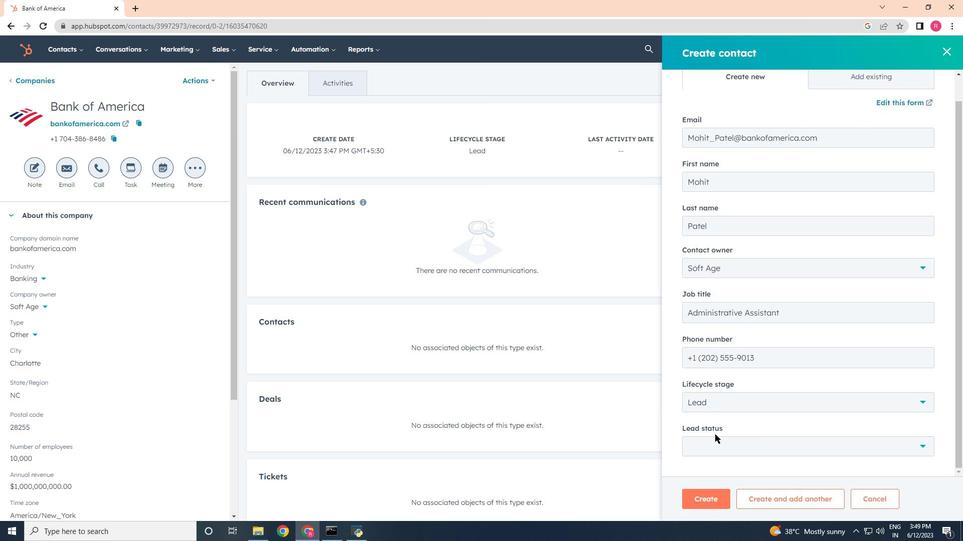 
Action: Mouse pressed left at (717, 444)
Screenshot: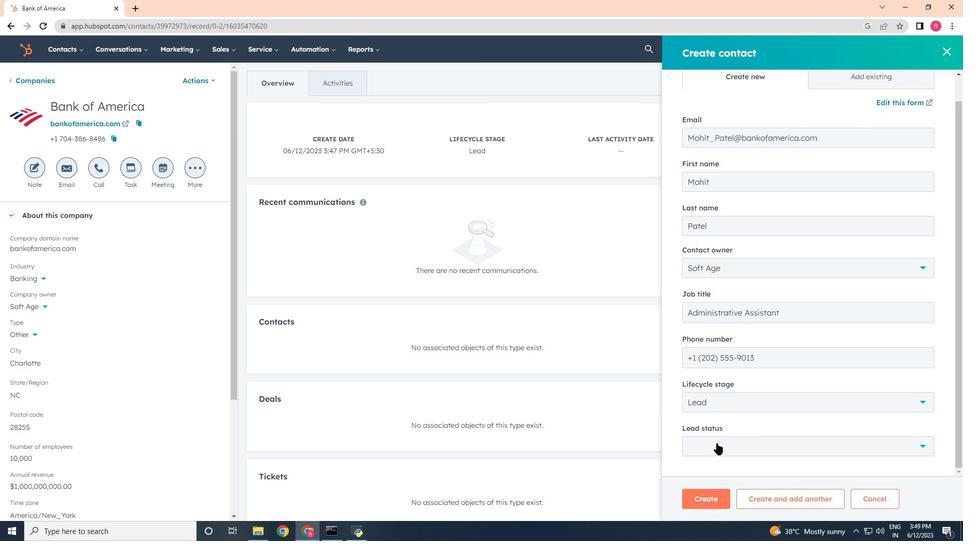 
Action: Mouse moved to (718, 371)
Screenshot: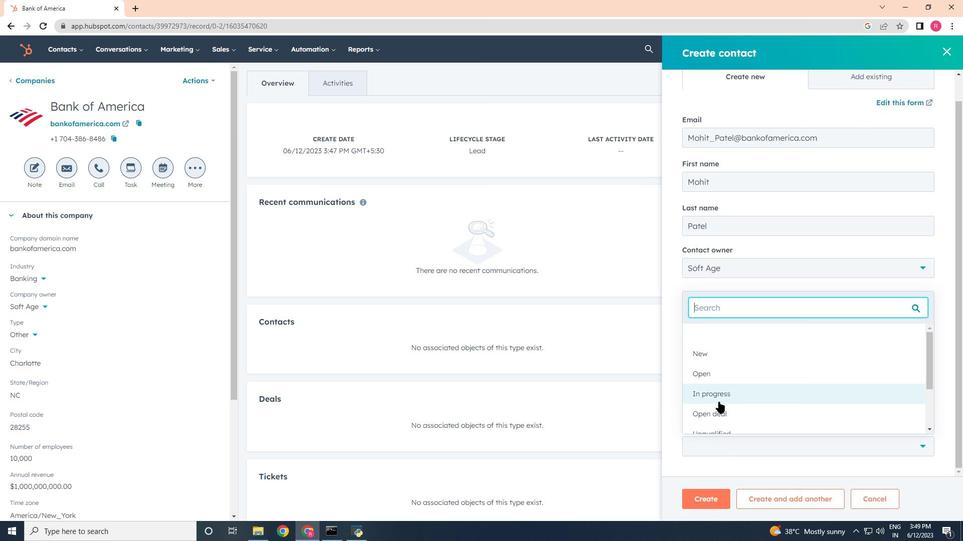 
Action: Mouse pressed left at (718, 371)
Screenshot: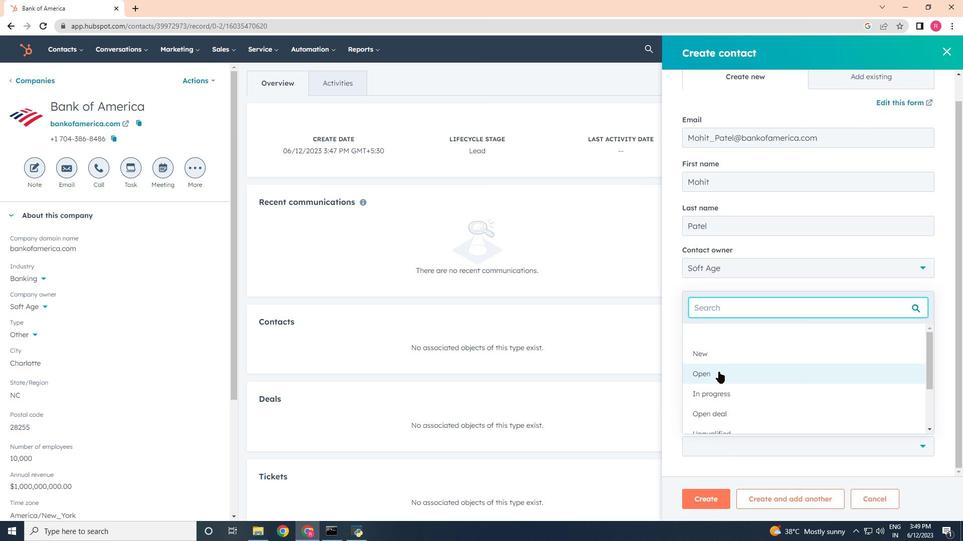 
Action: Mouse moved to (704, 503)
Screenshot: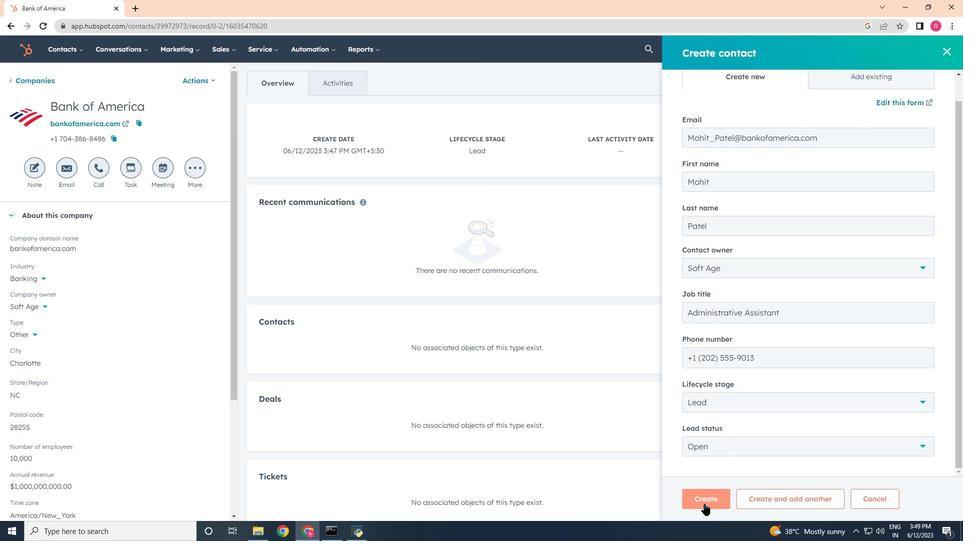 
Action: Mouse pressed left at (704, 503)
Screenshot: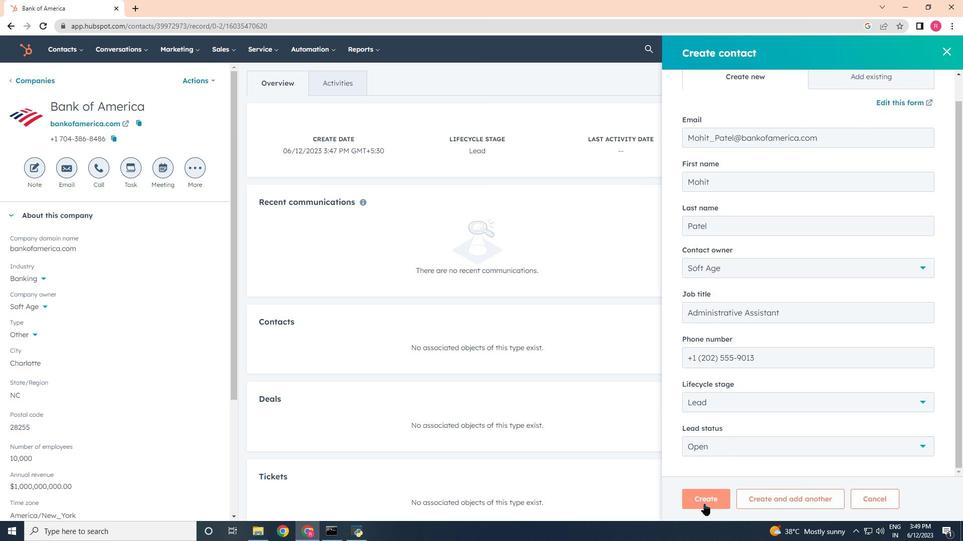 
